 Task: Open Card Scooter Review in Board Market Segmentation Strategy to Workspace Content Writing and add a team member Softage.4@softage.net, a label Blue, a checklist Tea Tasting, an attachment from Trello, a color Blue and finally, add a card description 'Plan and execute company team-building seminar' and a comment 'Let us approach this task with a sense of empathy, understanding the needs and concerns of our stakeholders.'. Add a start date 'Jan 08, 1900' with a due date 'Jan 15, 1900'
Action: Mouse moved to (41, 265)
Screenshot: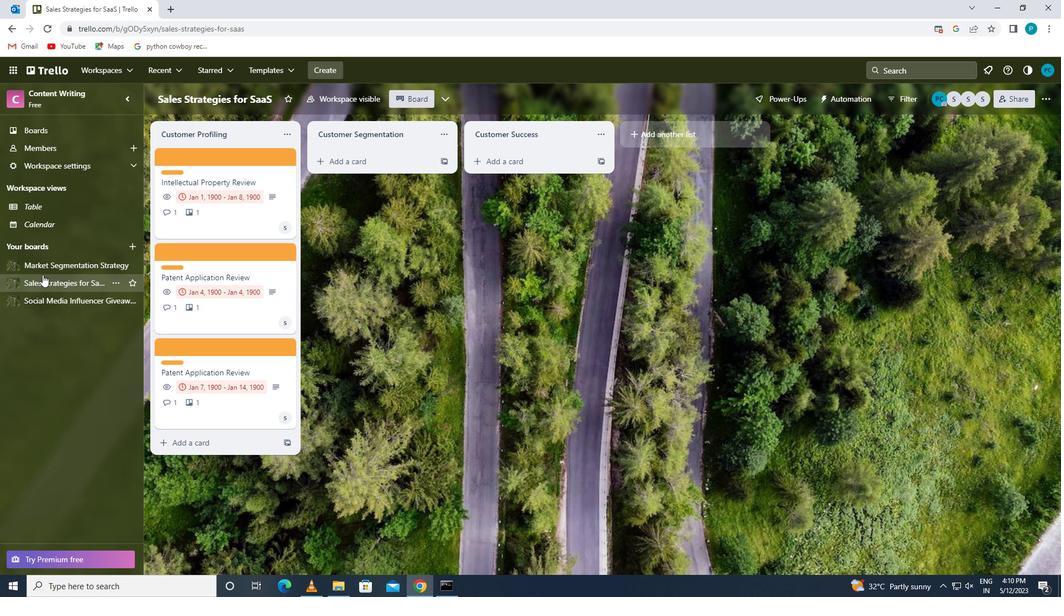 
Action: Mouse pressed left at (41, 265)
Screenshot: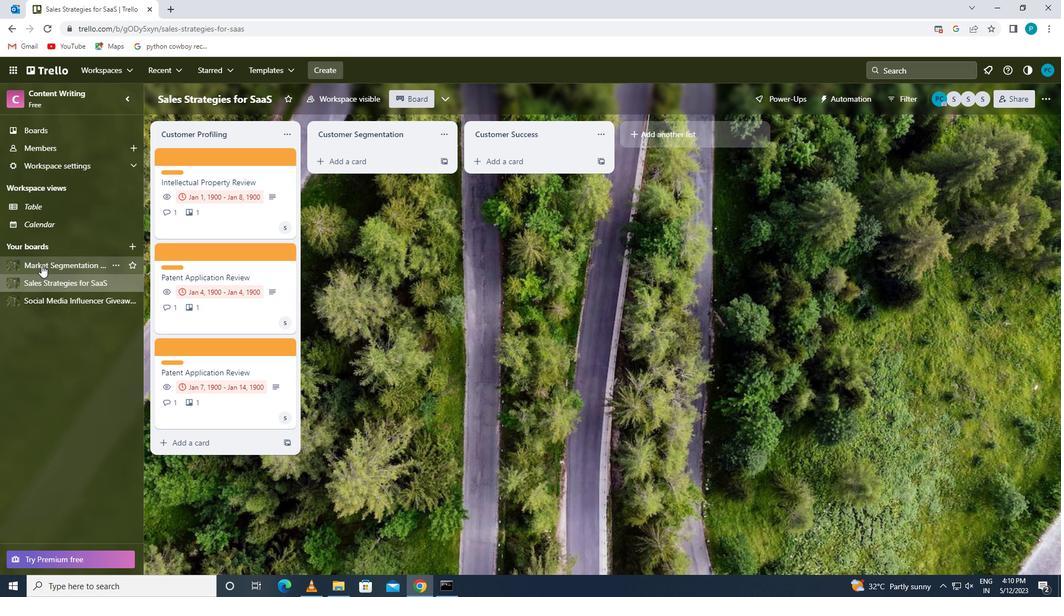 
Action: Mouse moved to (210, 349)
Screenshot: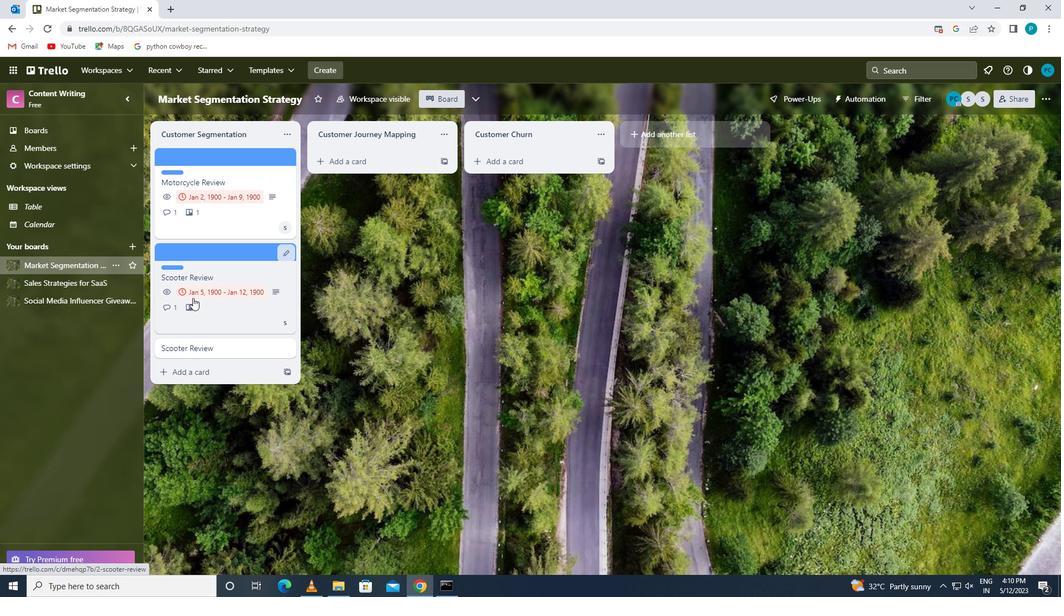 
Action: Mouse pressed left at (210, 349)
Screenshot: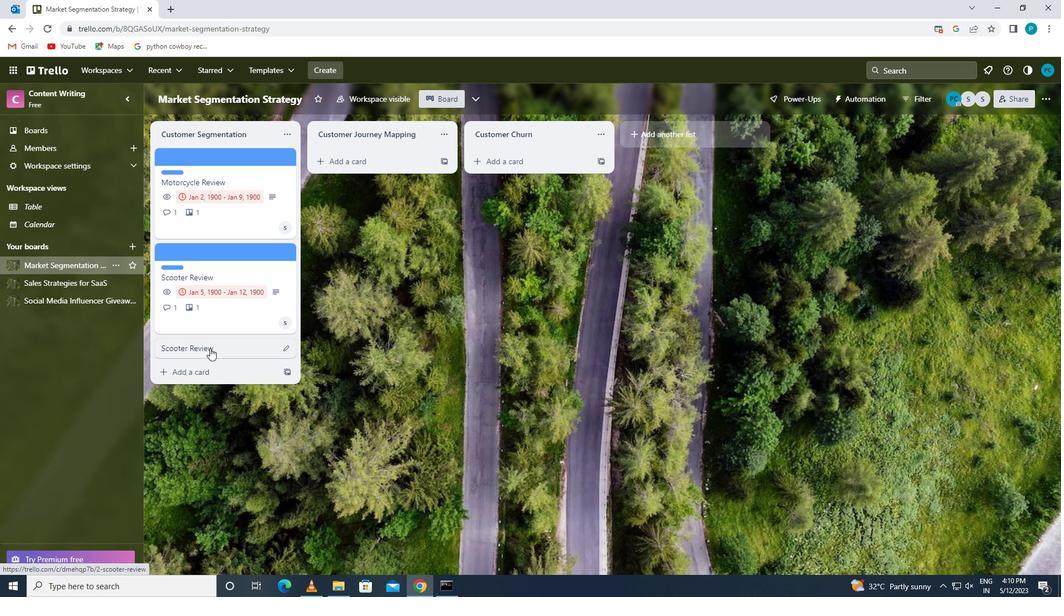 
Action: Mouse moved to (679, 204)
Screenshot: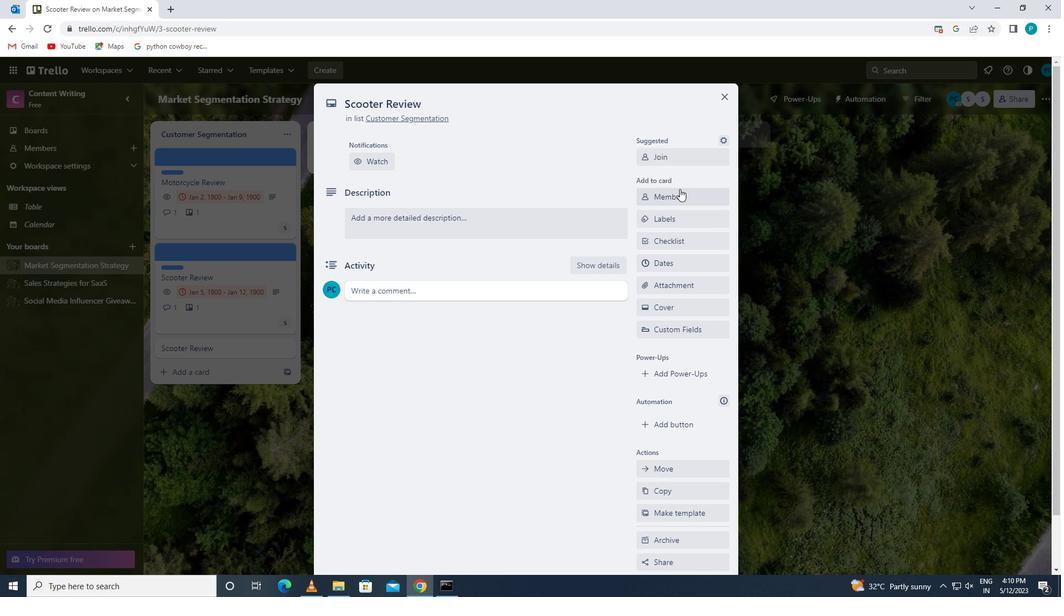 
Action: Mouse pressed left at (679, 204)
Screenshot: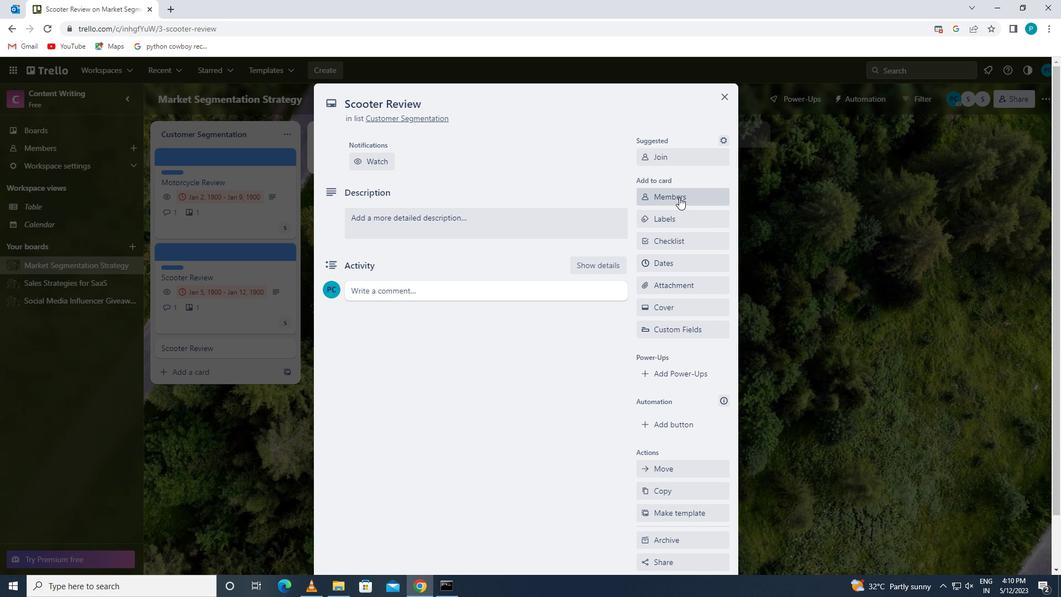 
Action: Mouse moved to (666, 257)
Screenshot: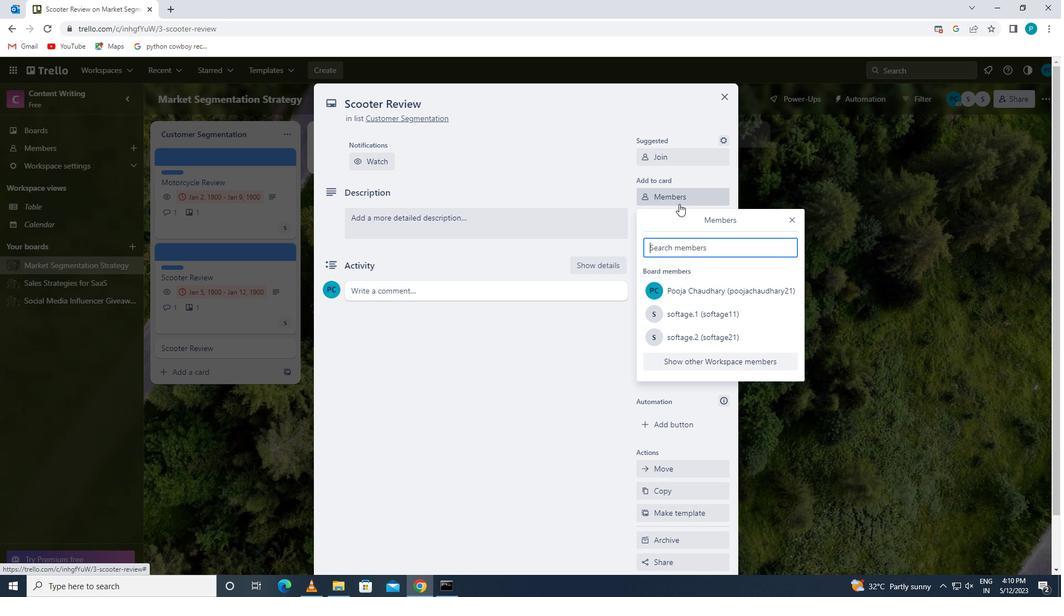 
Action: Key pressed <Key.caps_lock>s<Key.caps_lock>o
Screenshot: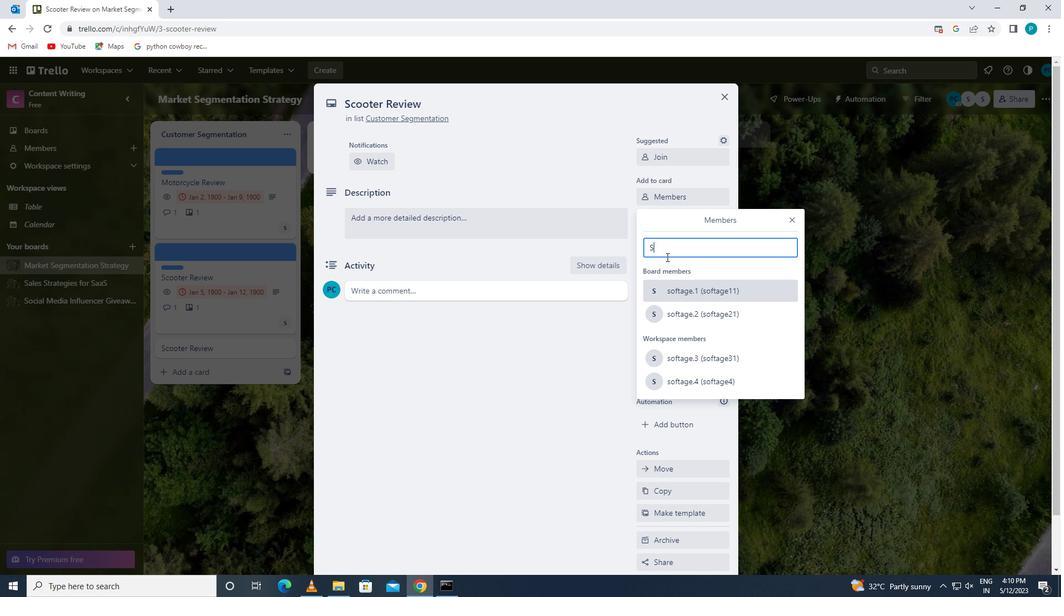 
Action: Mouse moved to (699, 377)
Screenshot: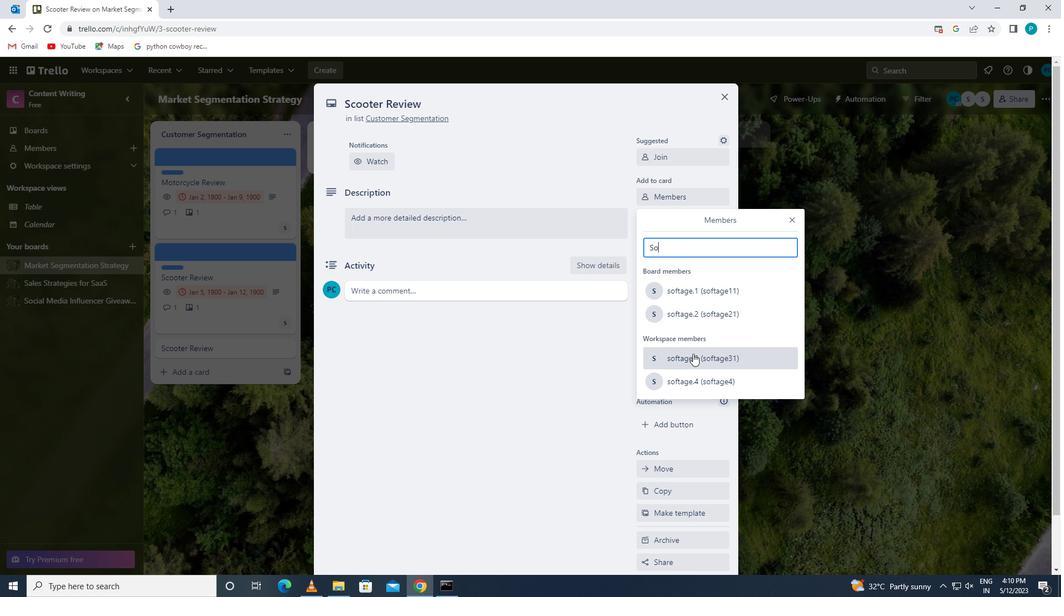 
Action: Mouse pressed left at (699, 377)
Screenshot: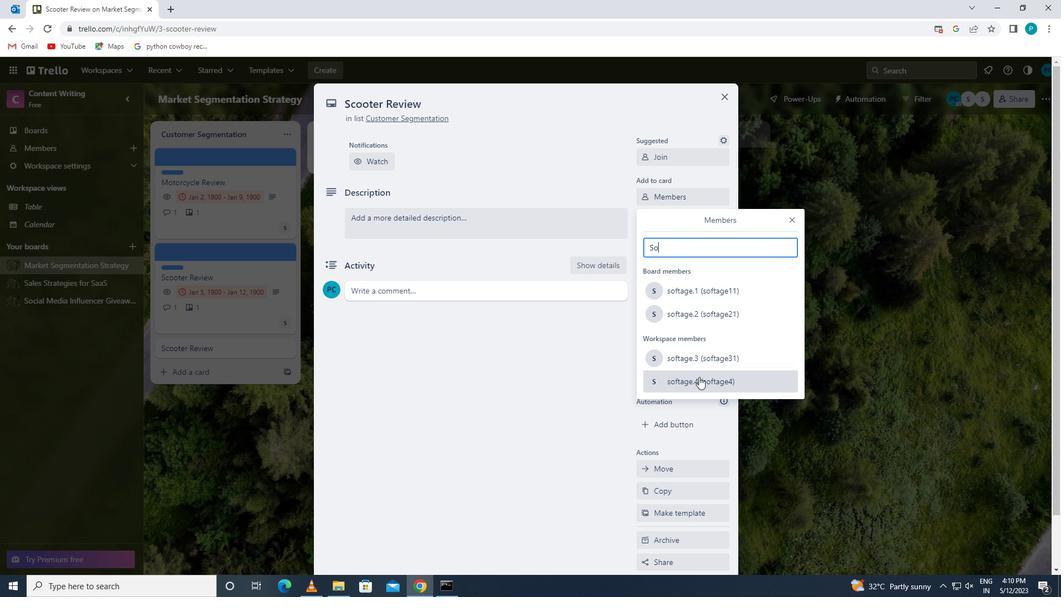 
Action: Mouse moved to (795, 215)
Screenshot: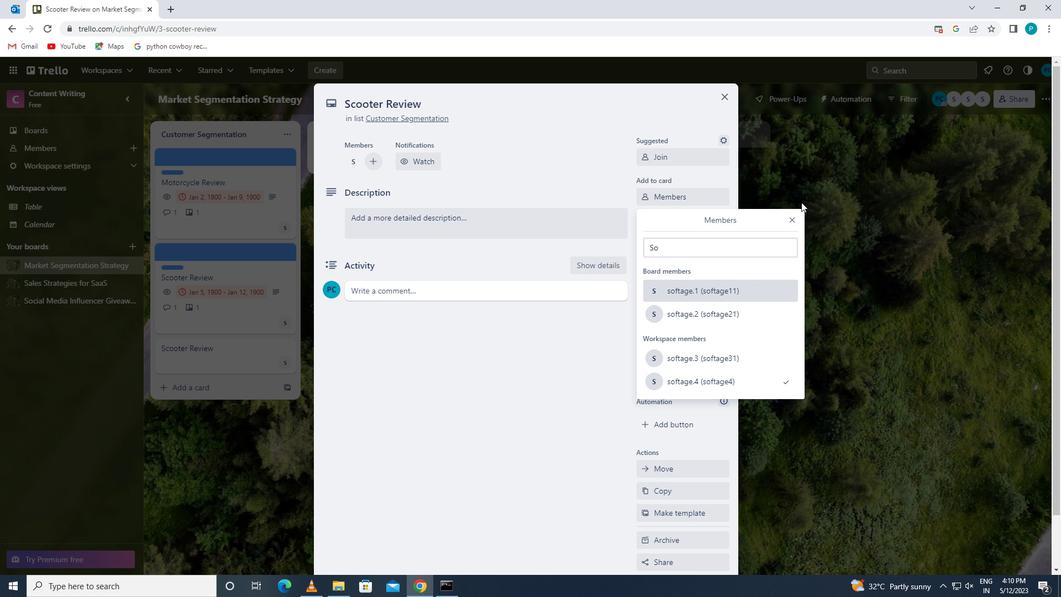 
Action: Mouse pressed left at (795, 215)
Screenshot: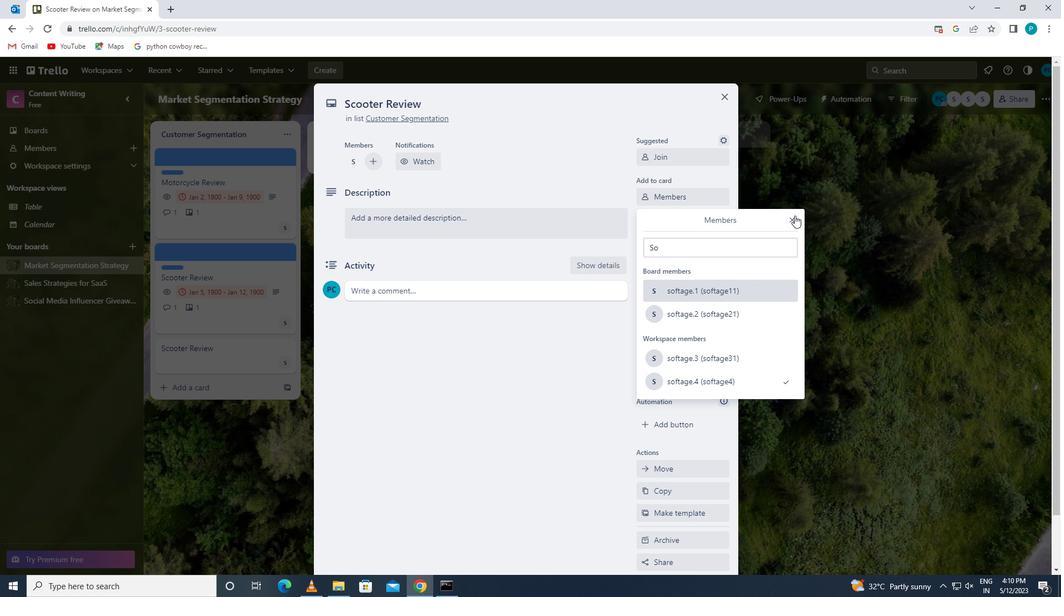 
Action: Mouse moved to (702, 211)
Screenshot: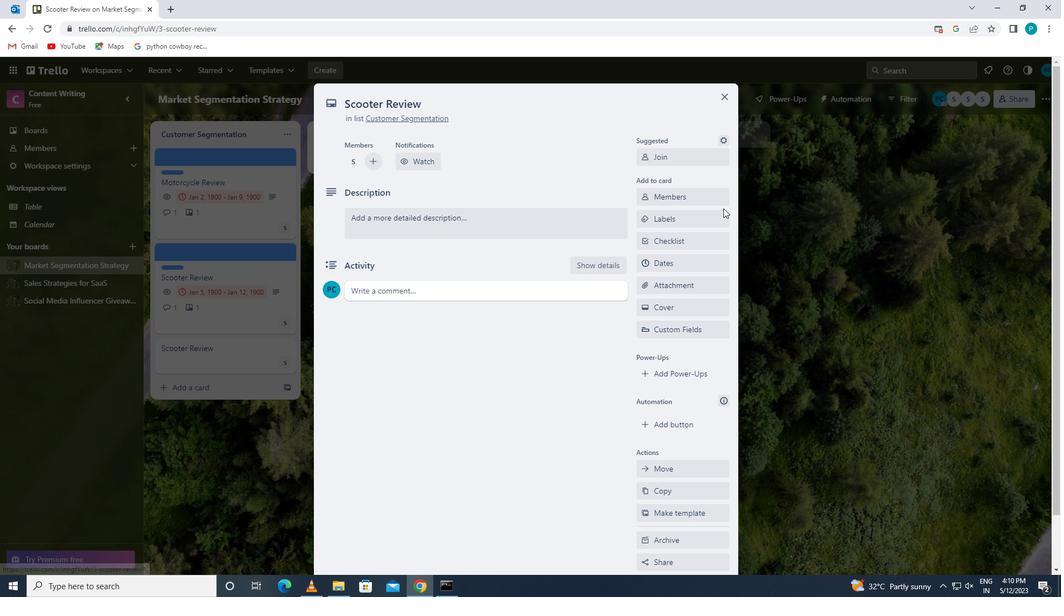 
Action: Mouse pressed left at (702, 211)
Screenshot: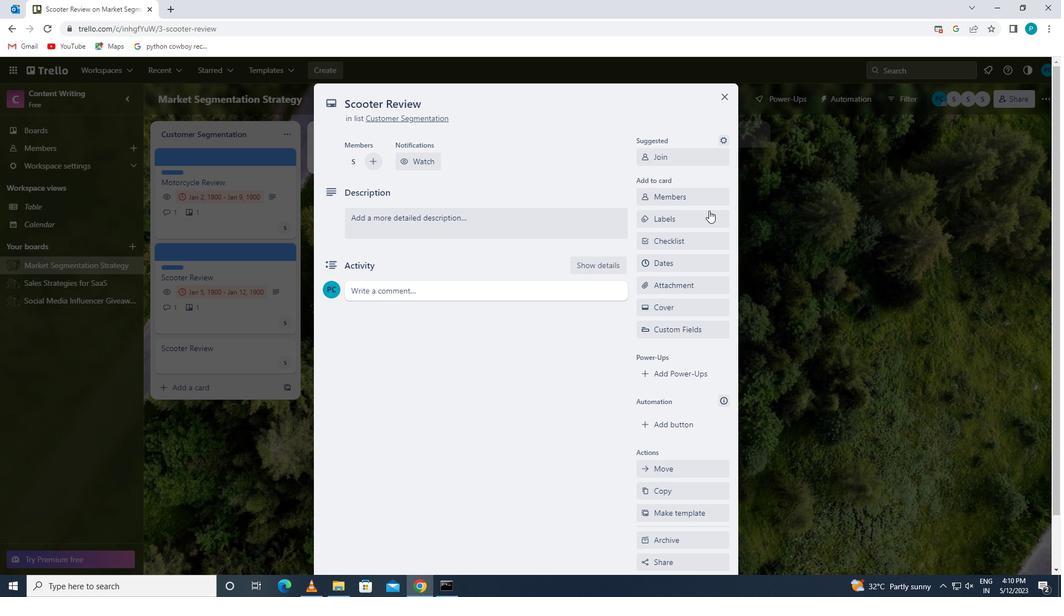 
Action: Mouse moved to (679, 429)
Screenshot: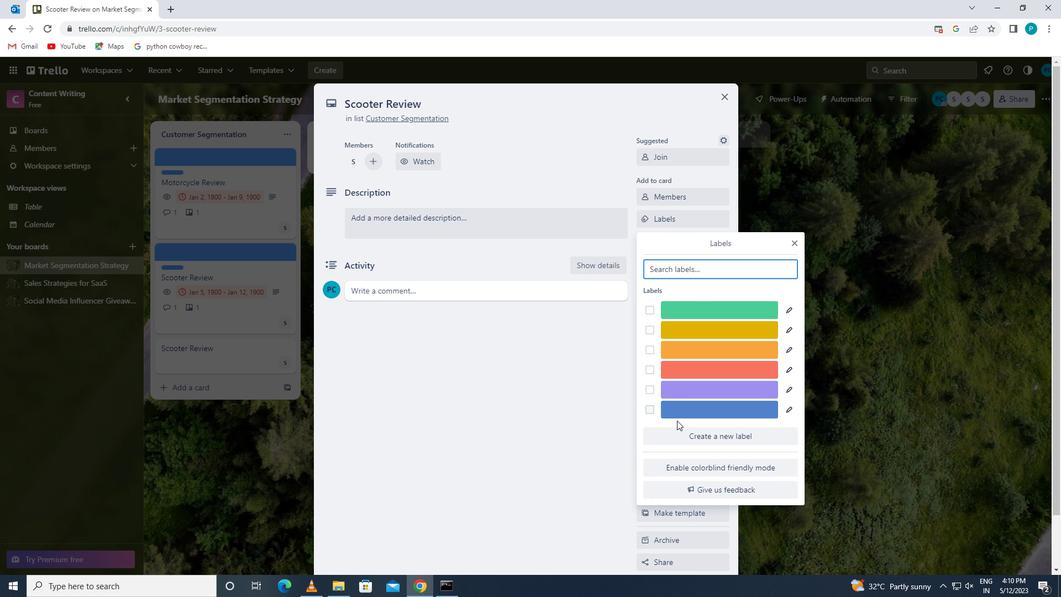 
Action: Mouse pressed left at (679, 429)
Screenshot: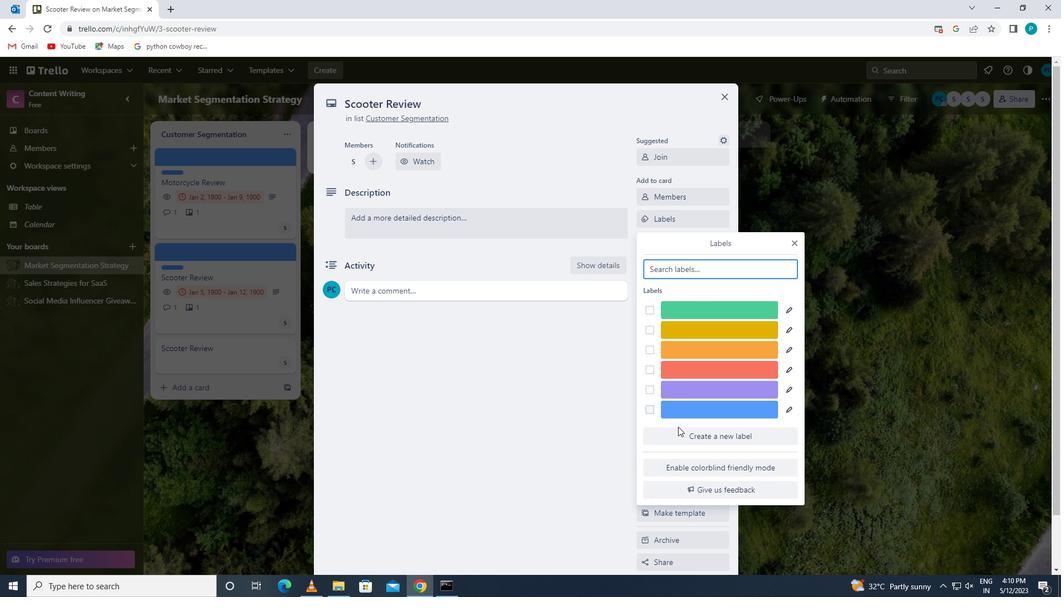 
Action: Mouse moved to (646, 464)
Screenshot: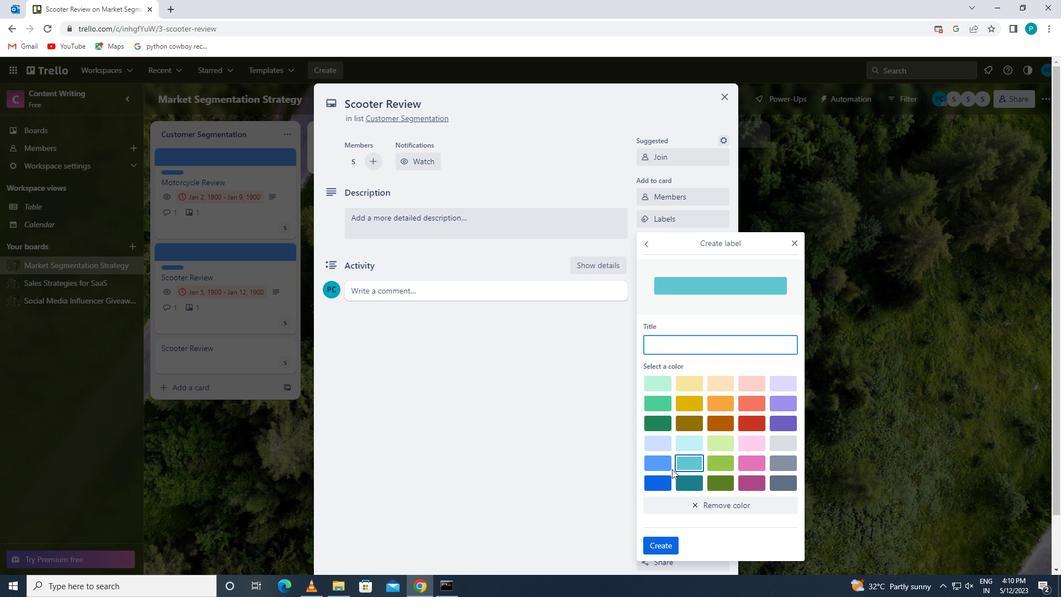 
Action: Mouse pressed left at (646, 464)
Screenshot: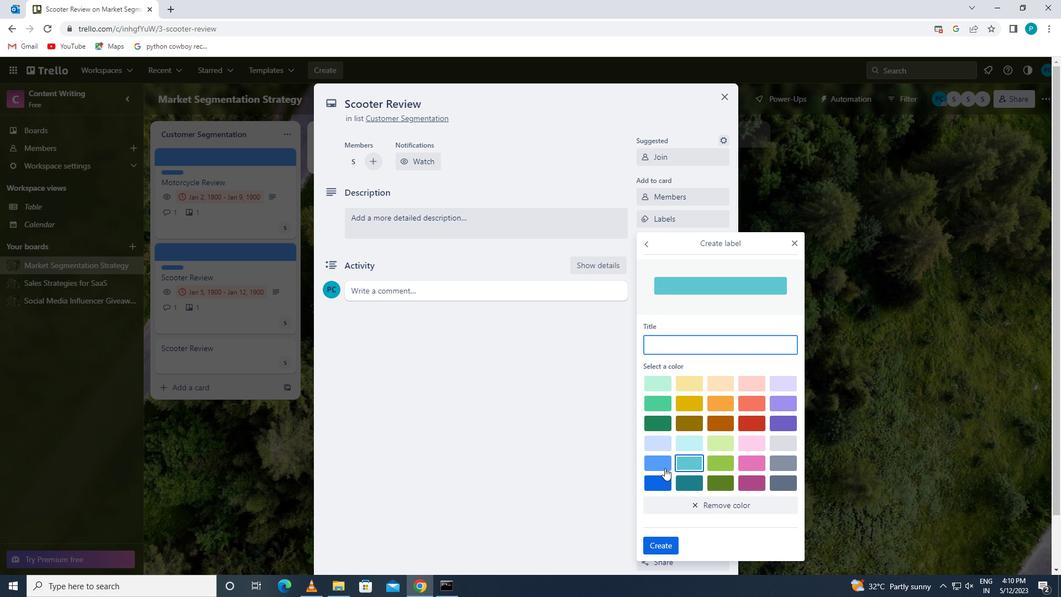 
Action: Mouse moved to (664, 542)
Screenshot: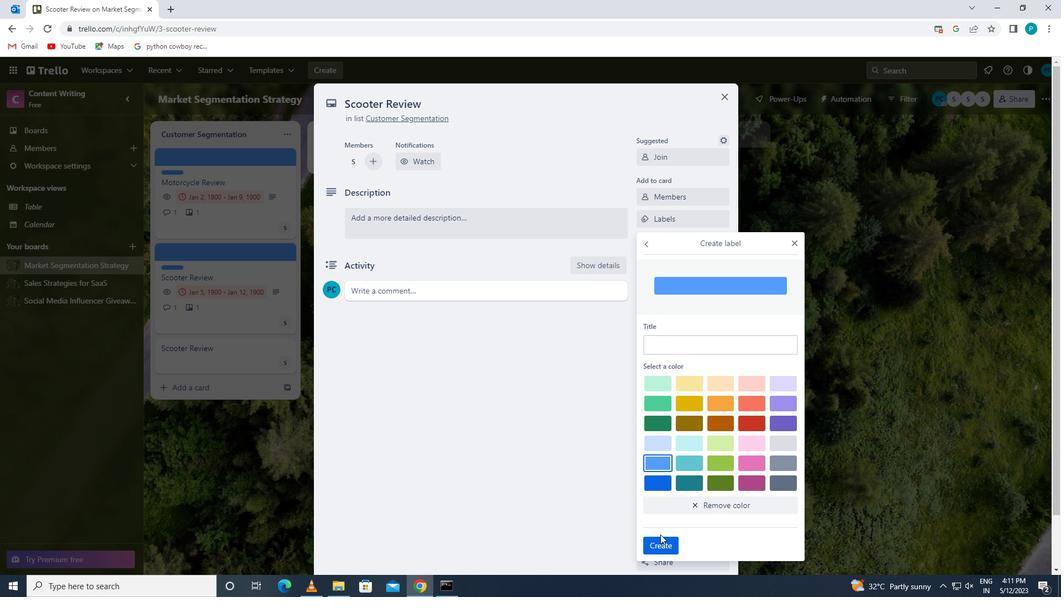 
Action: Mouse pressed left at (664, 542)
Screenshot: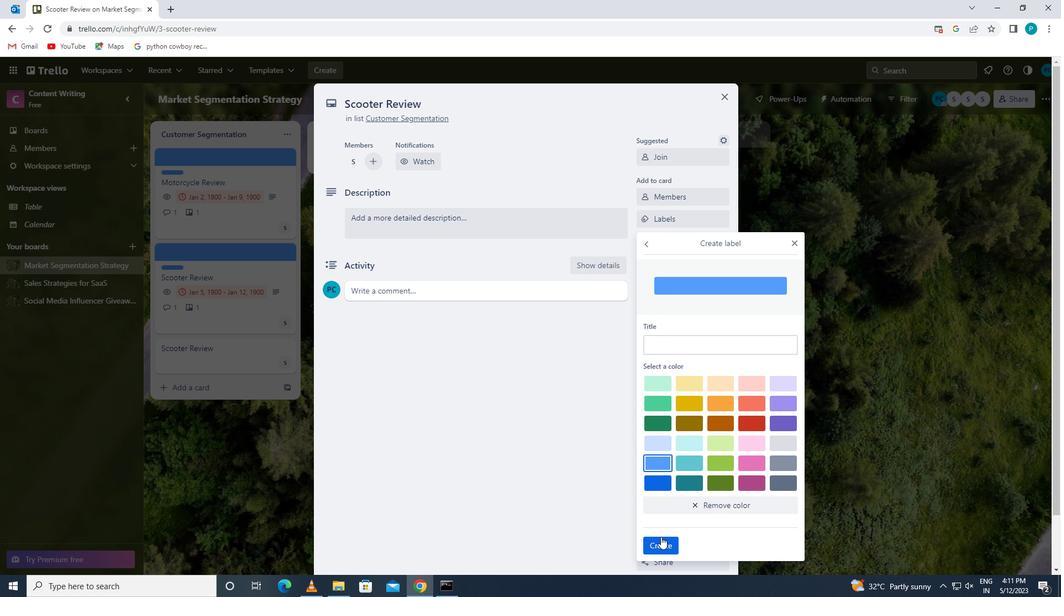 
Action: Mouse moved to (795, 242)
Screenshot: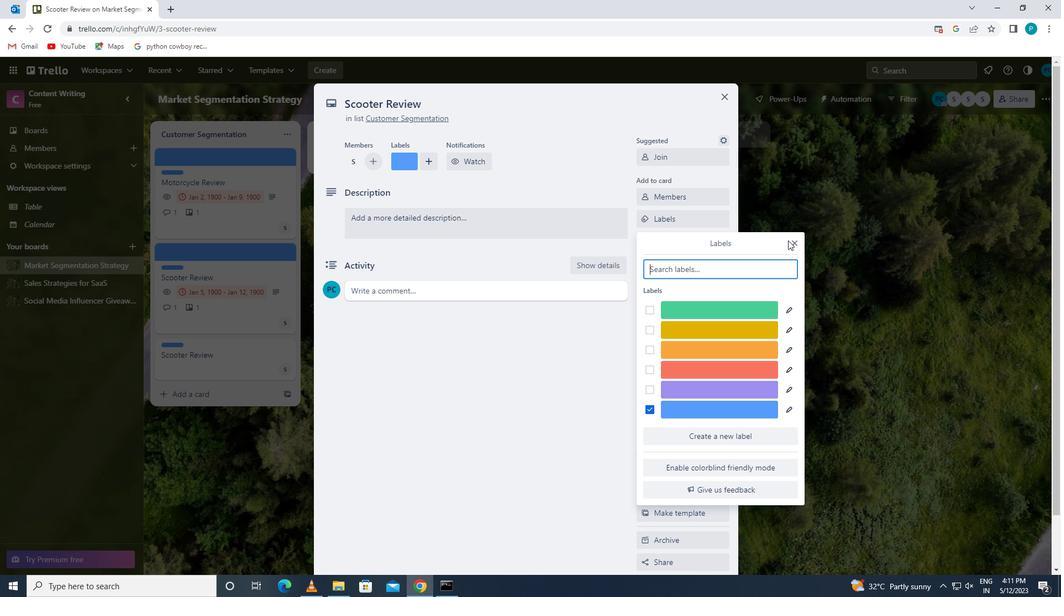
Action: Mouse pressed left at (795, 242)
Screenshot: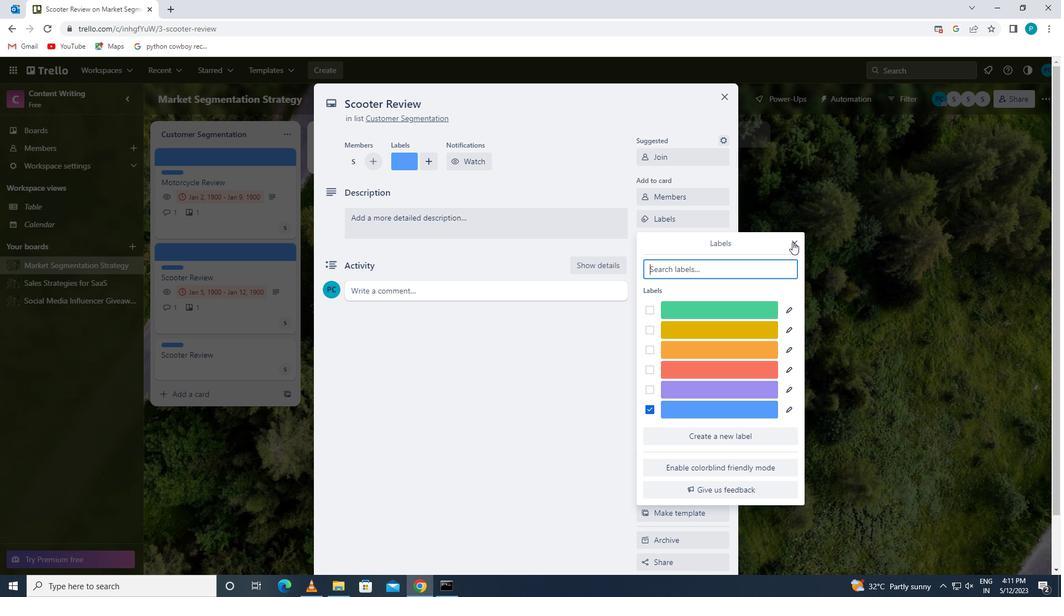 
Action: Mouse moved to (690, 238)
Screenshot: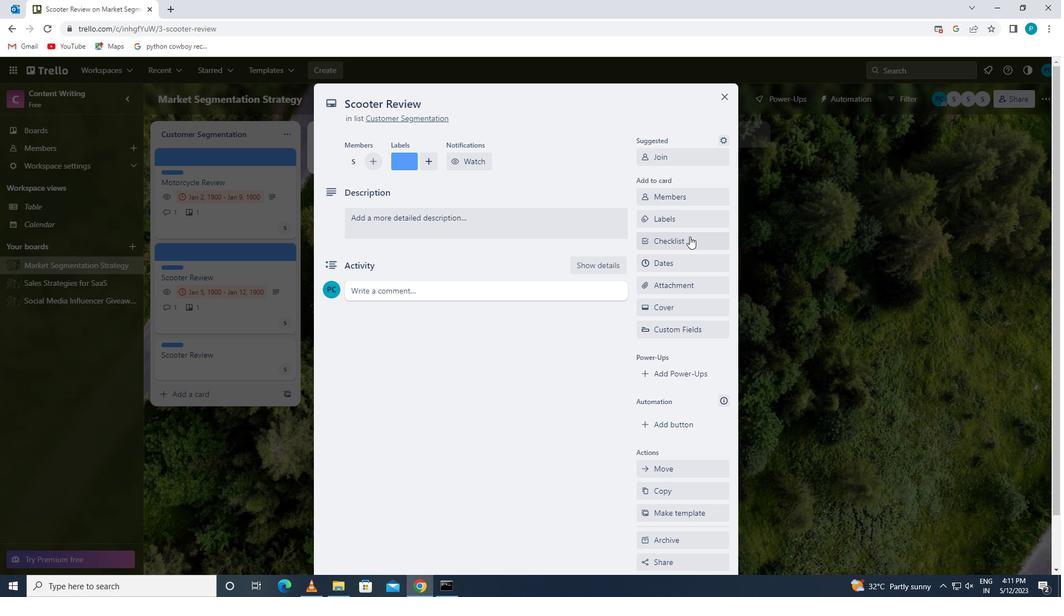 
Action: Mouse pressed left at (690, 238)
Screenshot: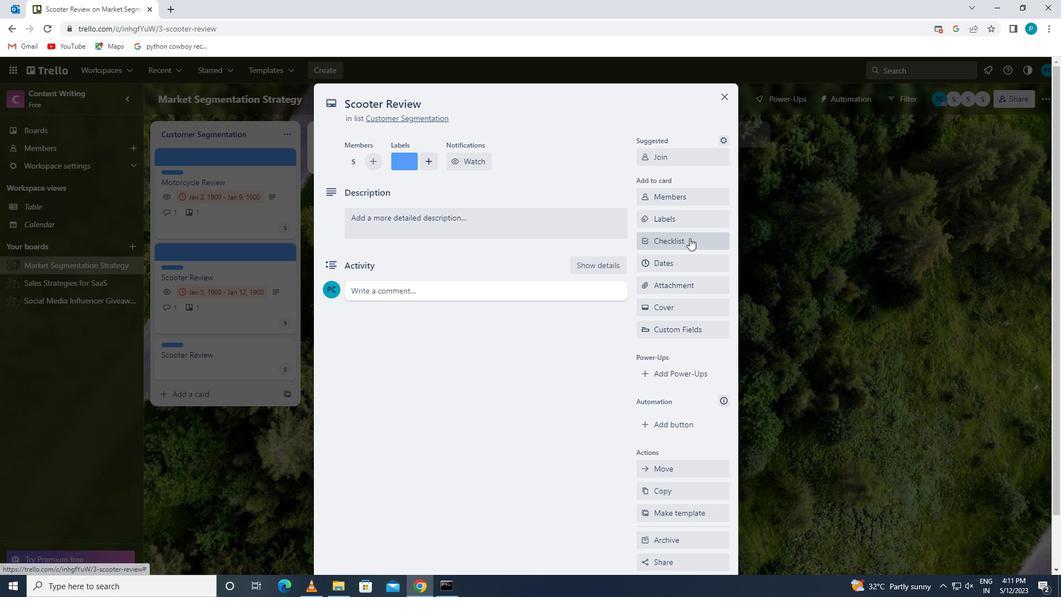 
Action: Key pressed t
Screenshot: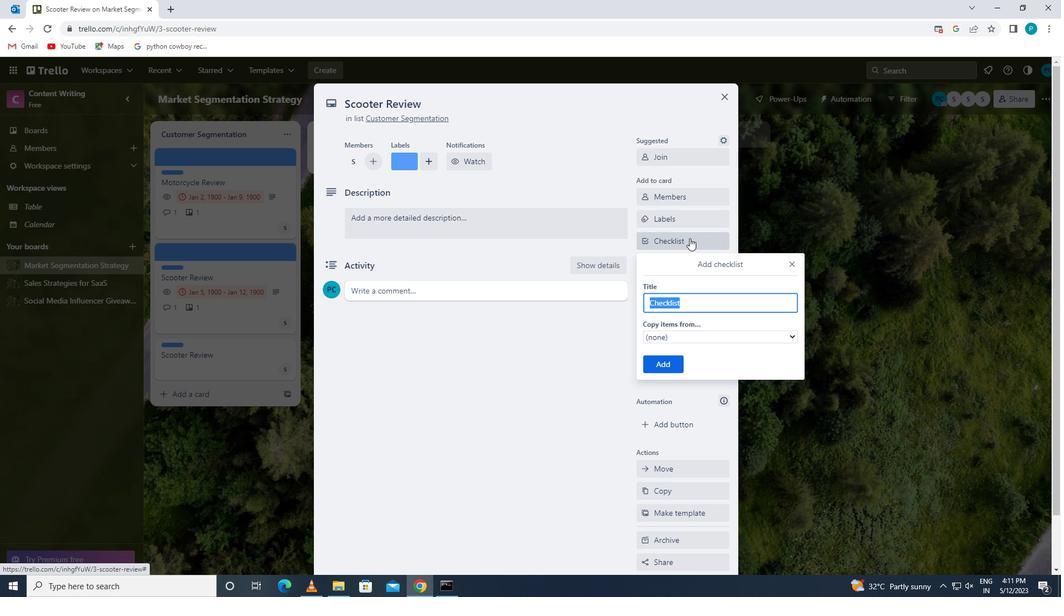 
Action: Mouse moved to (733, 350)
Screenshot: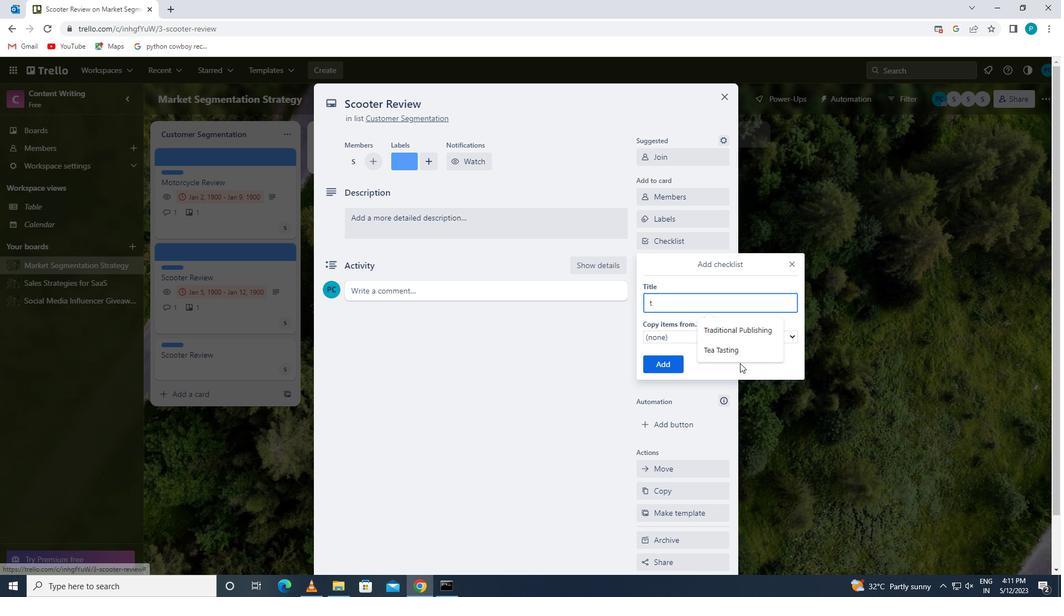 
Action: Mouse pressed left at (733, 350)
Screenshot: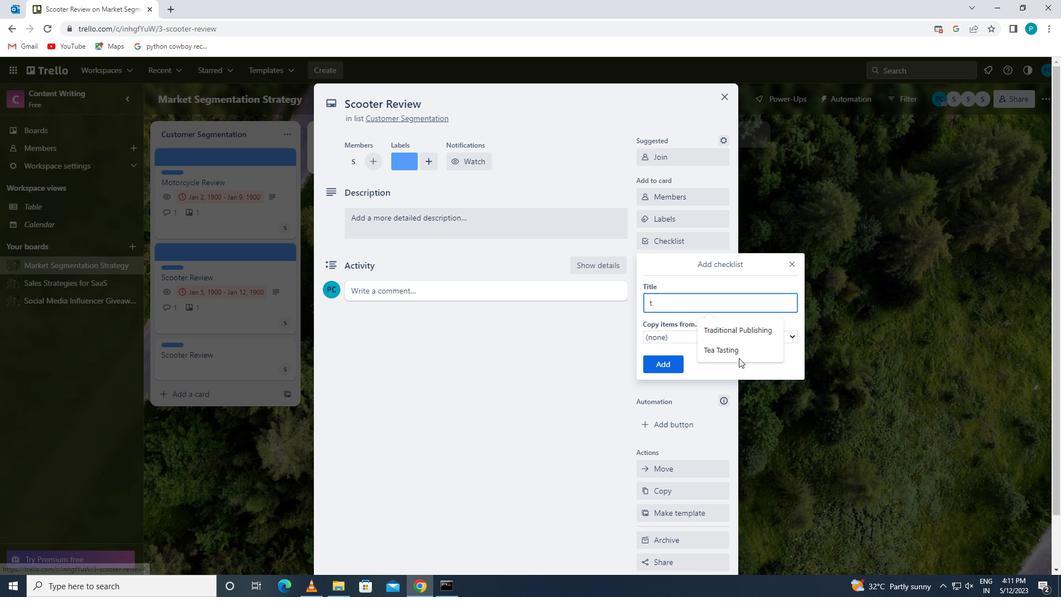
Action: Mouse moved to (656, 366)
Screenshot: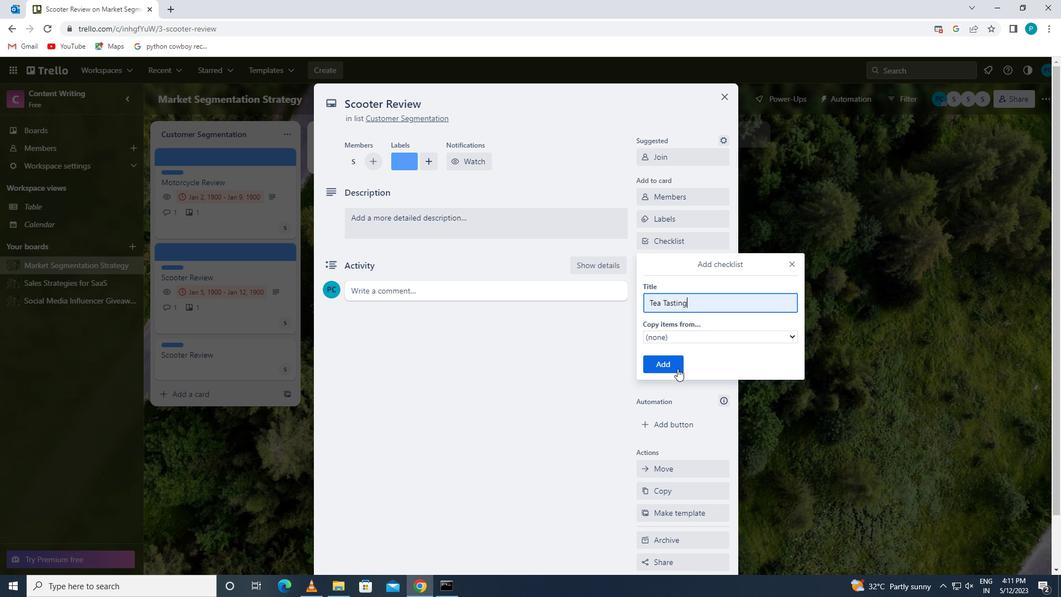 
Action: Mouse pressed left at (656, 366)
Screenshot: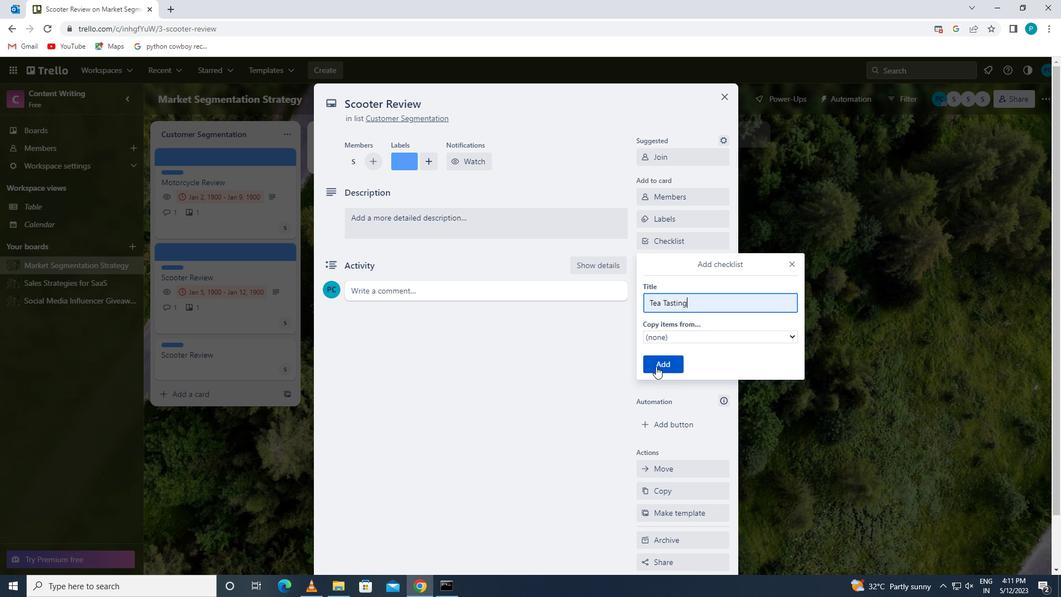 
Action: Mouse moved to (677, 287)
Screenshot: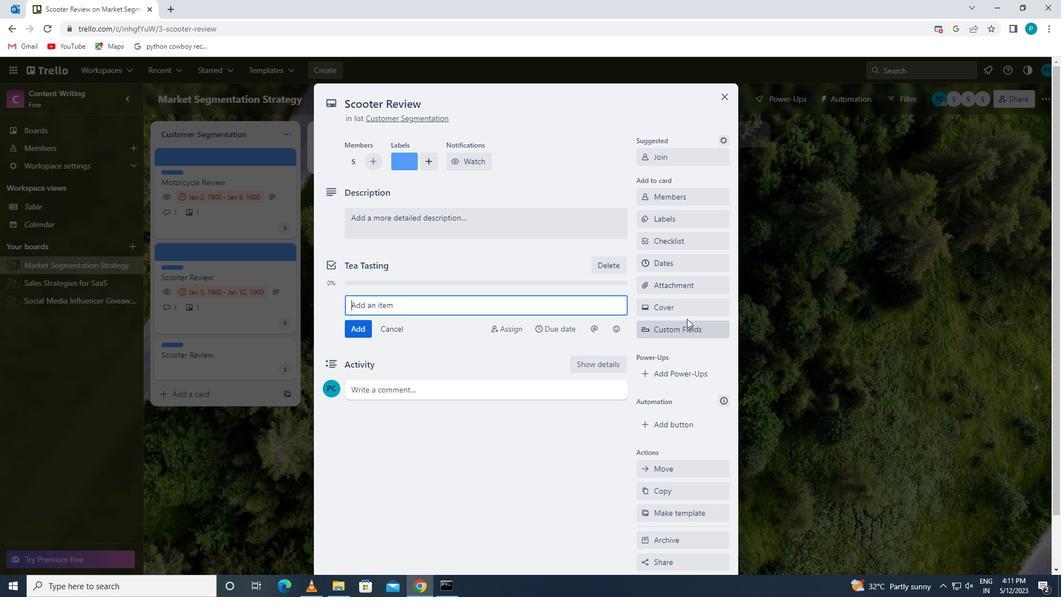 
Action: Mouse pressed left at (677, 287)
Screenshot: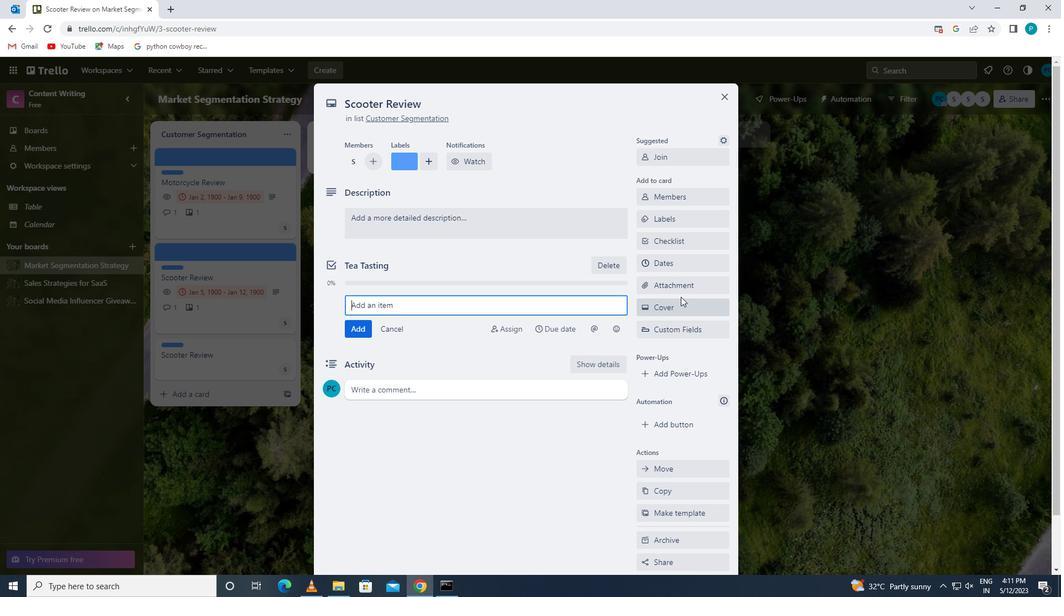 
Action: Mouse moved to (670, 354)
Screenshot: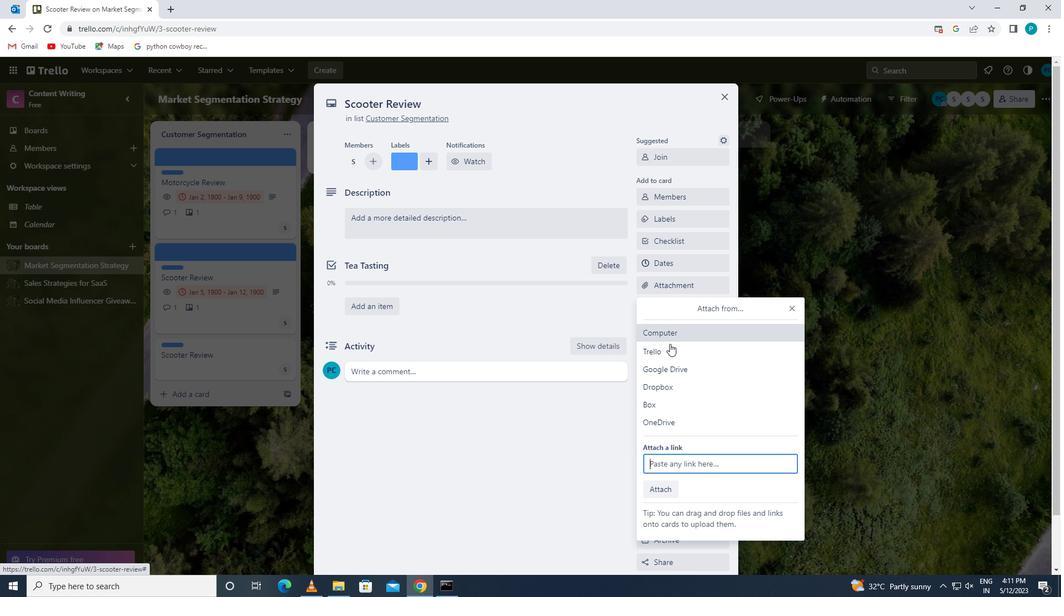 
Action: Mouse pressed left at (670, 354)
Screenshot: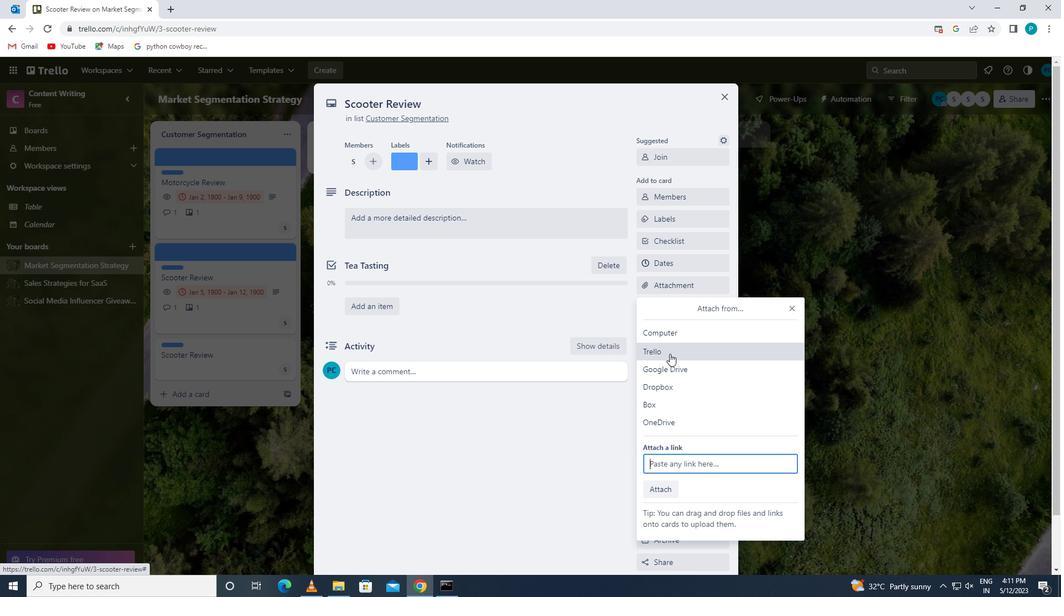
Action: Mouse moved to (670, 371)
Screenshot: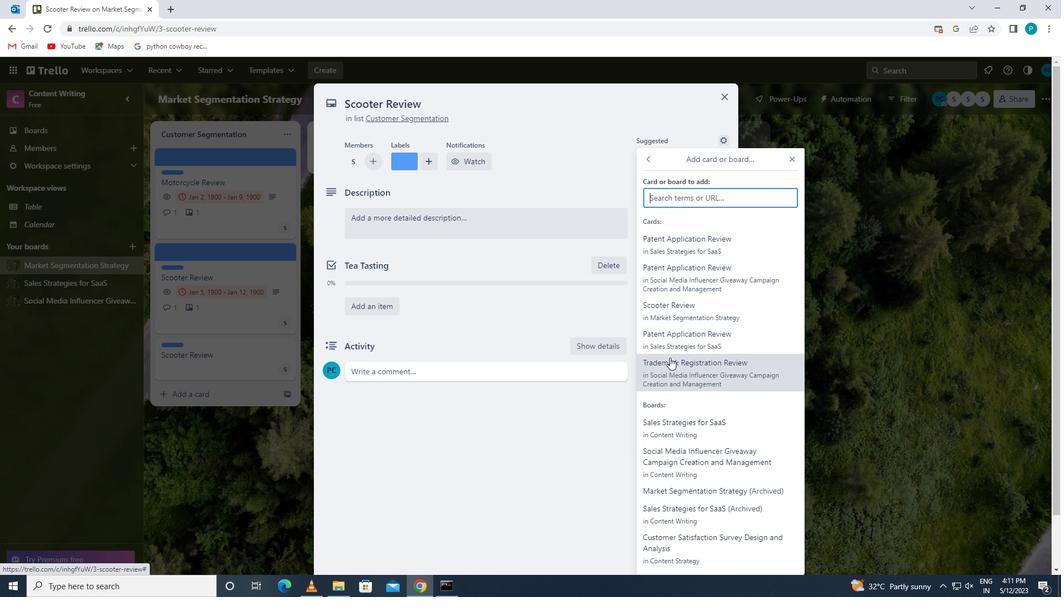 
Action: Mouse pressed left at (670, 371)
Screenshot: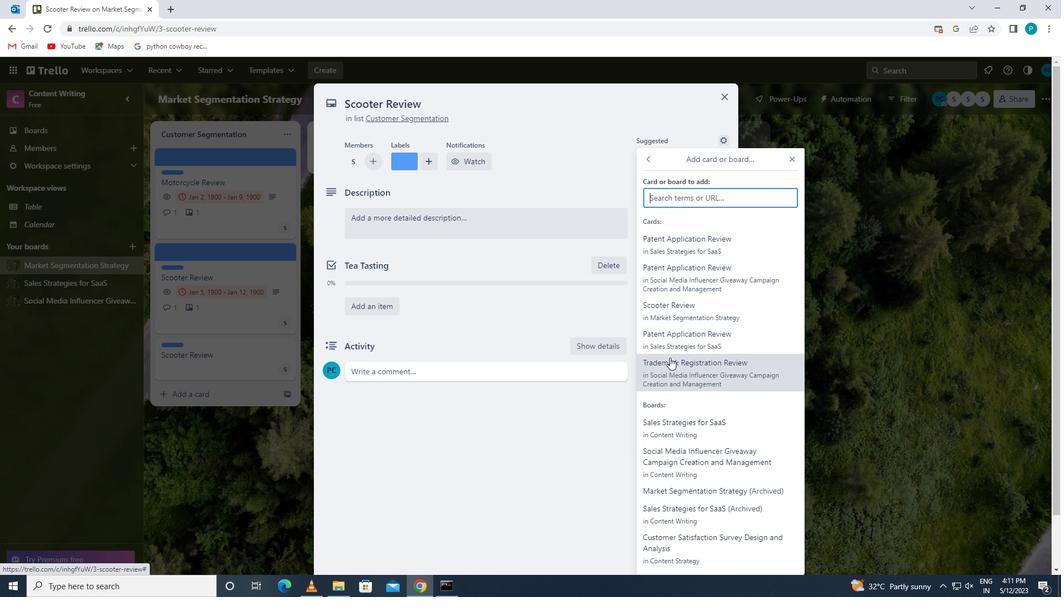 
Action: Mouse moved to (674, 306)
Screenshot: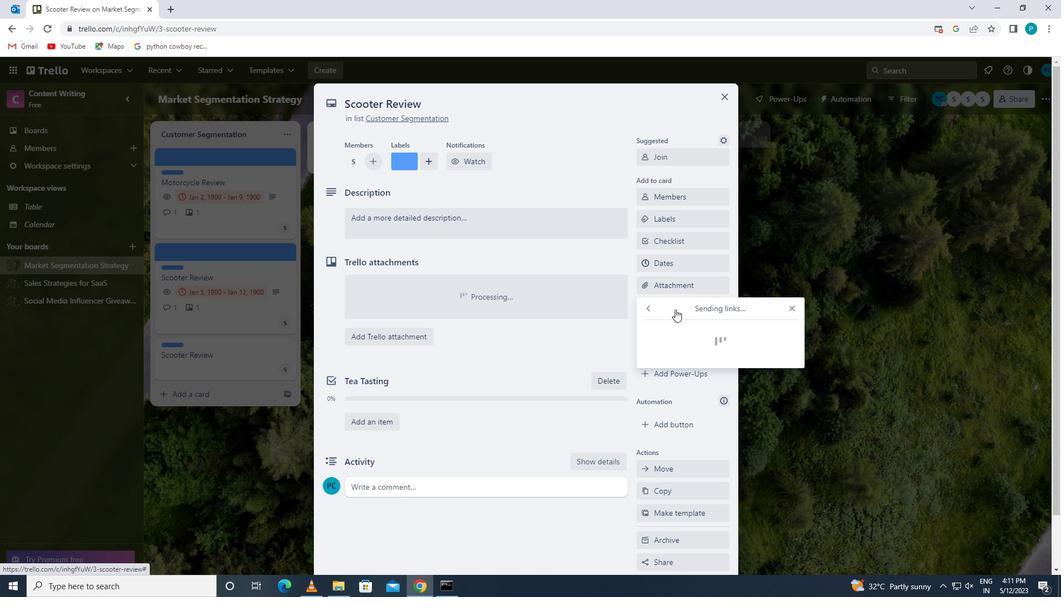 
Action: Mouse pressed left at (674, 306)
Screenshot: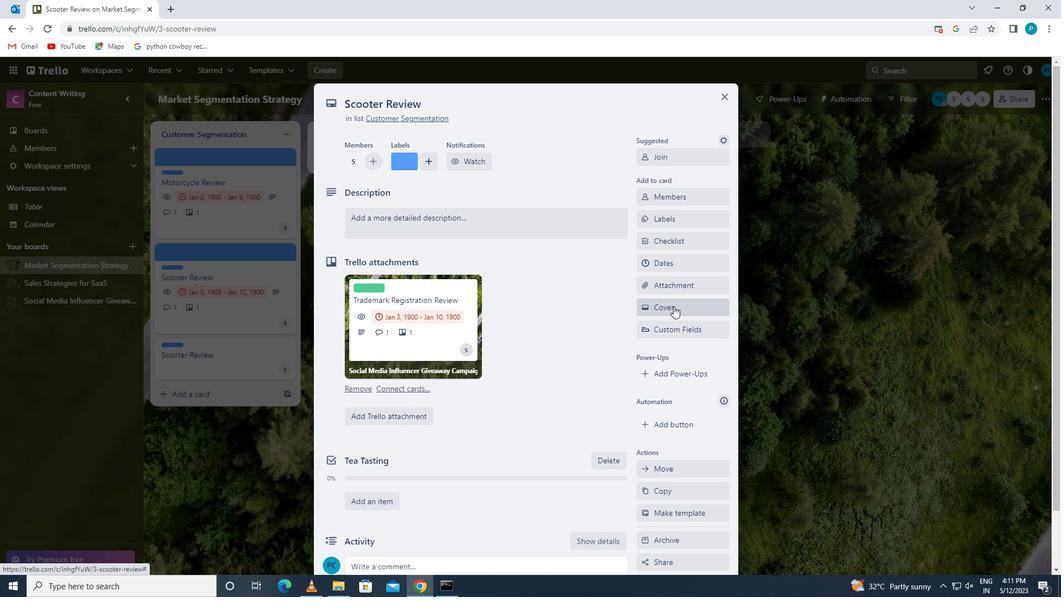 
Action: Mouse moved to (664, 371)
Screenshot: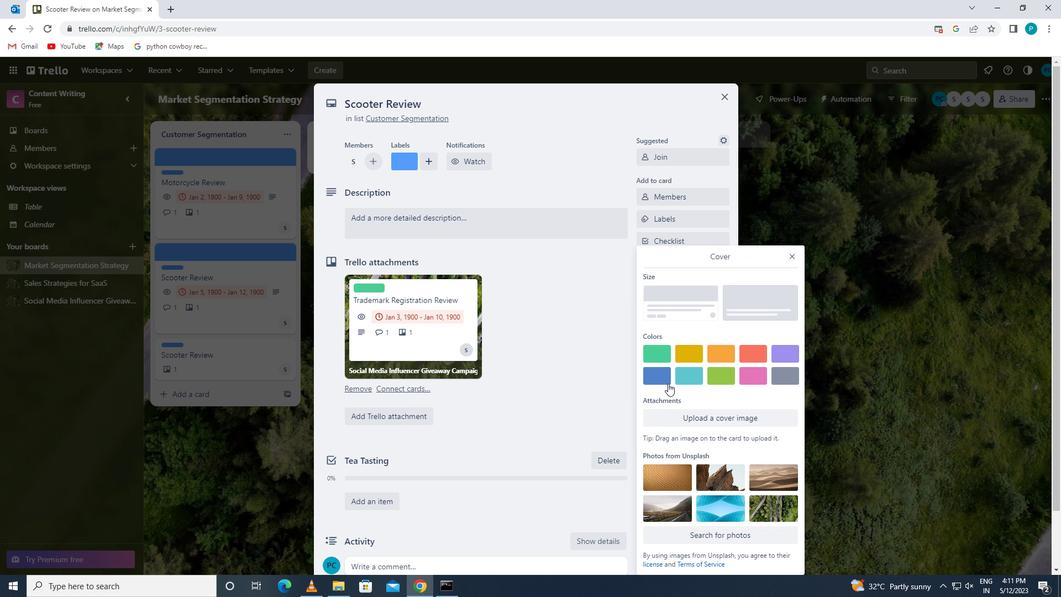 
Action: Mouse pressed left at (664, 371)
Screenshot: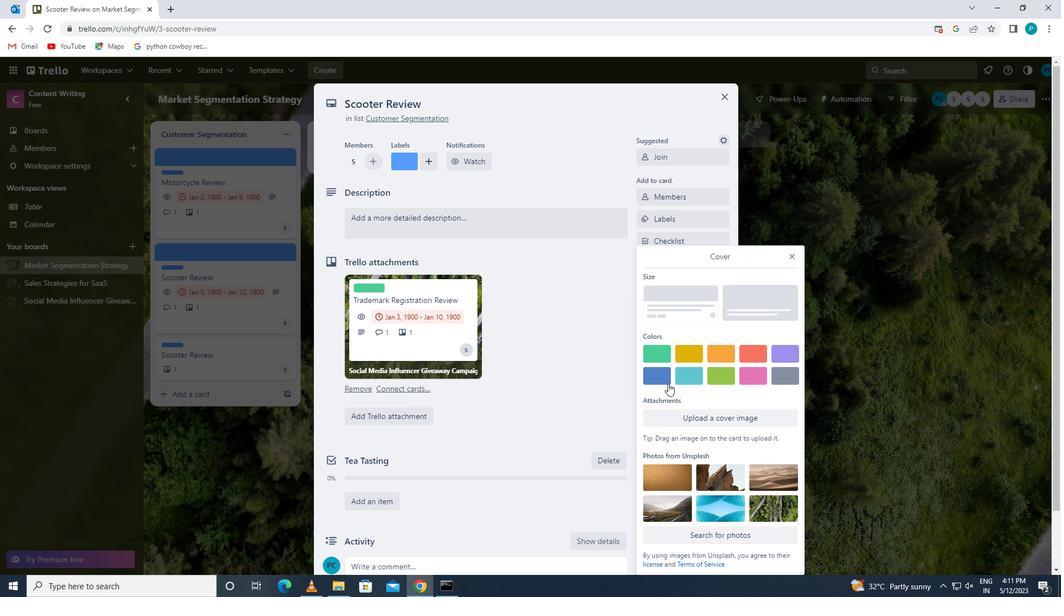 
Action: Mouse moved to (794, 233)
Screenshot: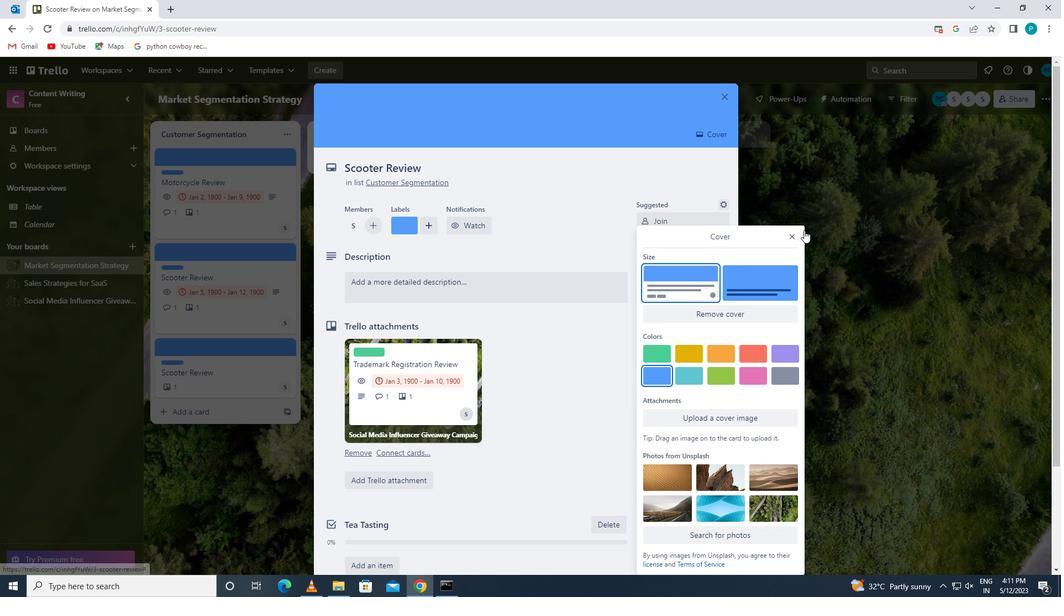 
Action: Mouse pressed left at (794, 233)
Screenshot: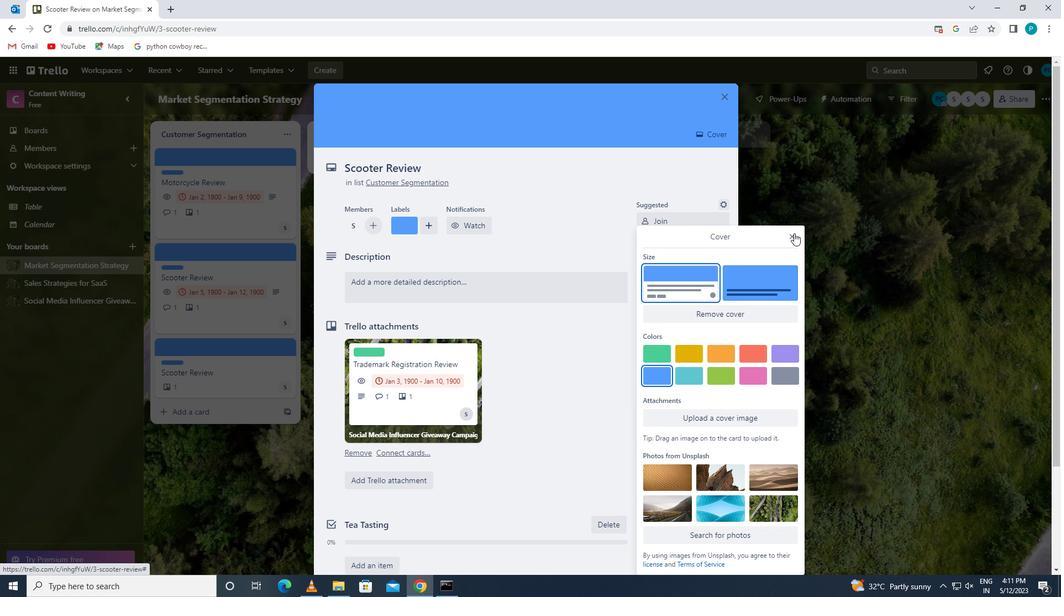 
Action: Mouse moved to (466, 294)
Screenshot: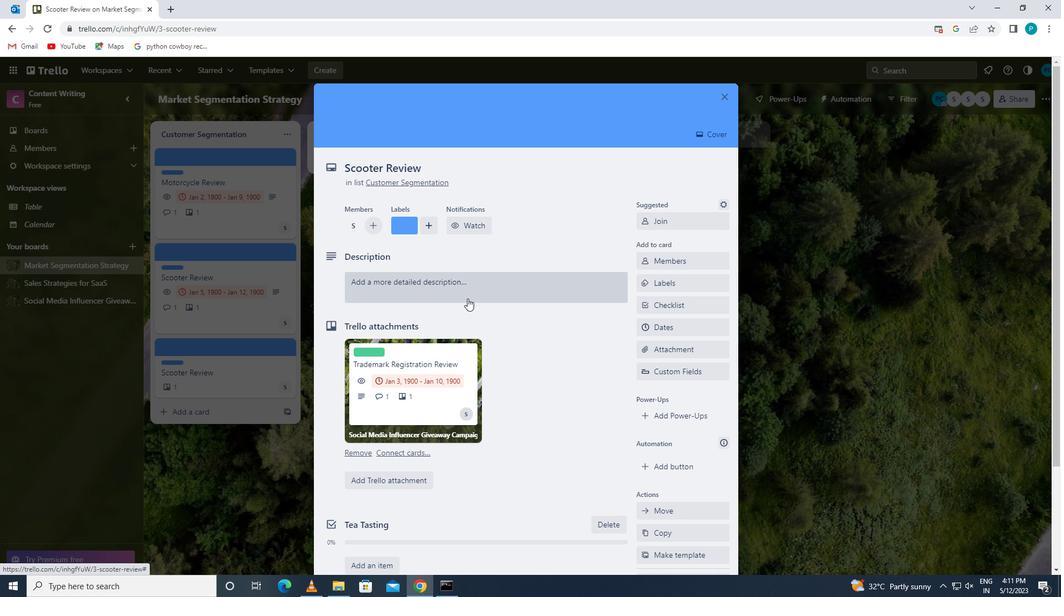 
Action: Mouse pressed left at (466, 294)
Screenshot: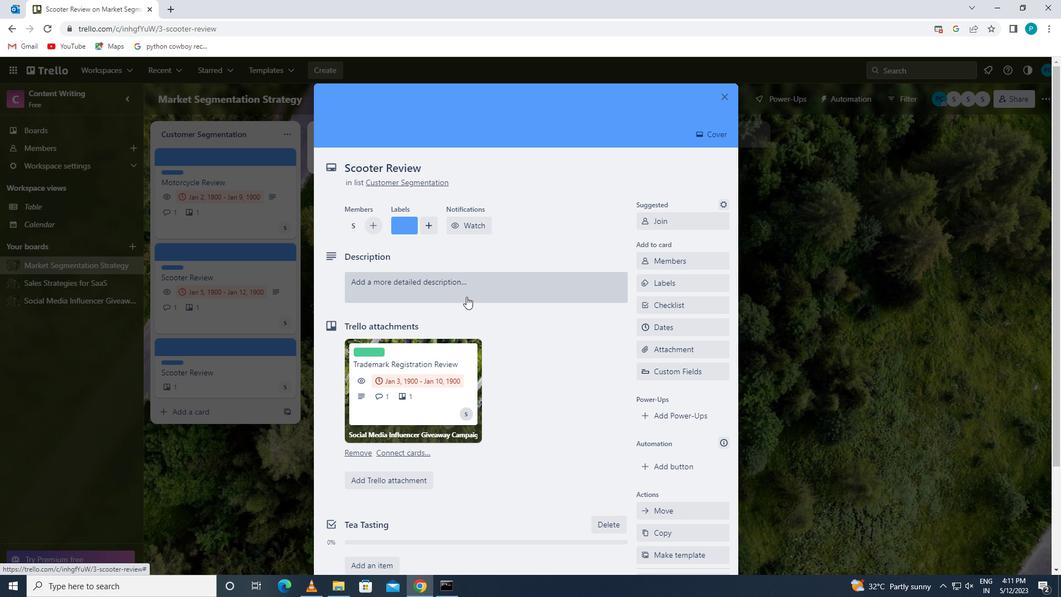 
Action: Key pressed <Key.caps_lock>p<Key.caps_lock>lan<Key.space>and<Key.space>
Screenshot: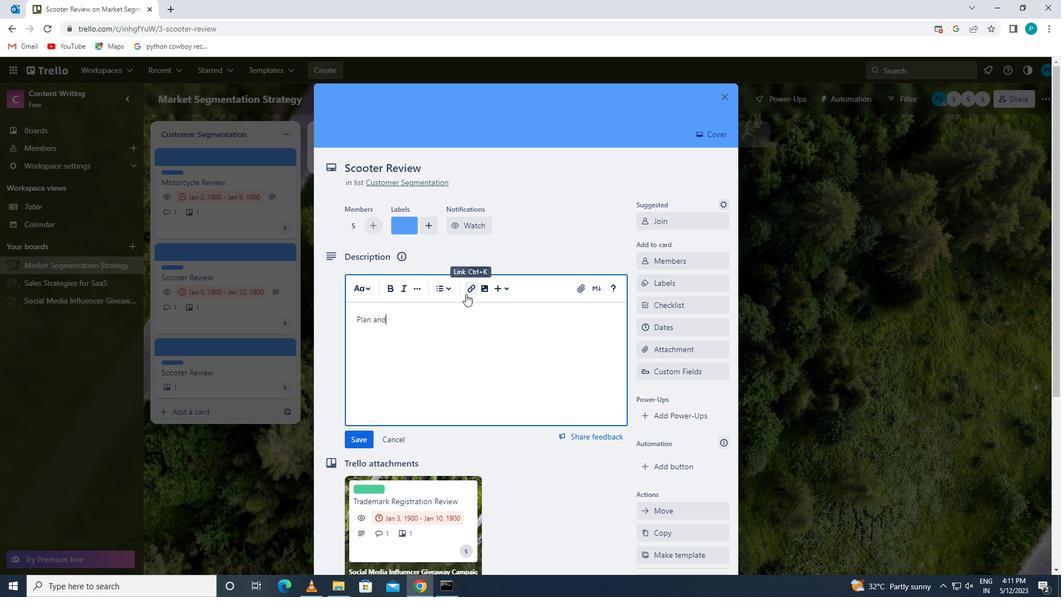 
Action: Mouse moved to (465, 293)
Screenshot: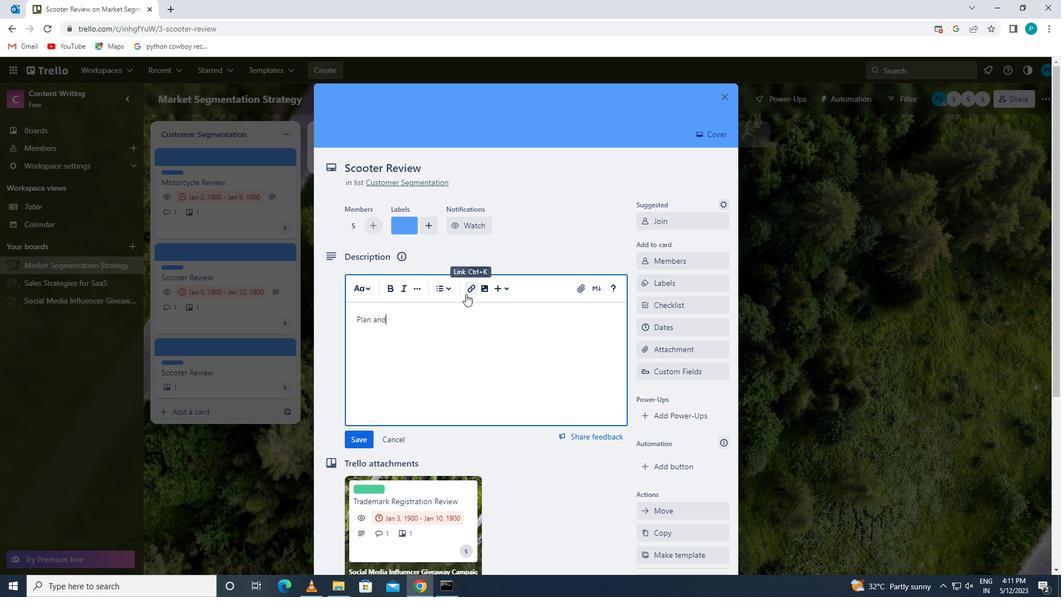 
Action: Key pressed execute<Key.space>company<Key.space>team-builf<Key.backspace>ding<Key.space>seminar
Screenshot: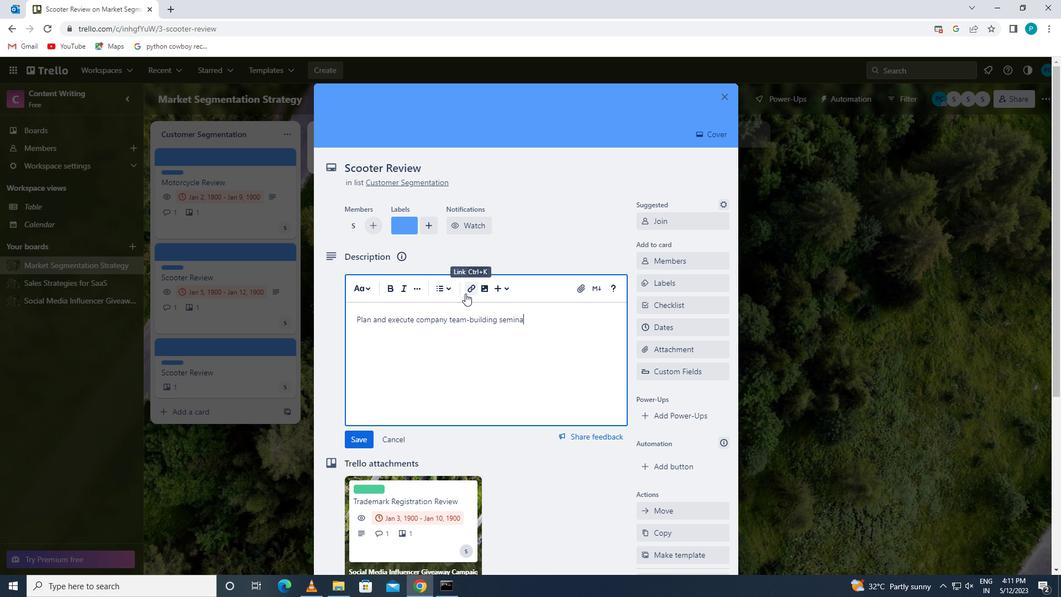 
Action: Mouse moved to (348, 440)
Screenshot: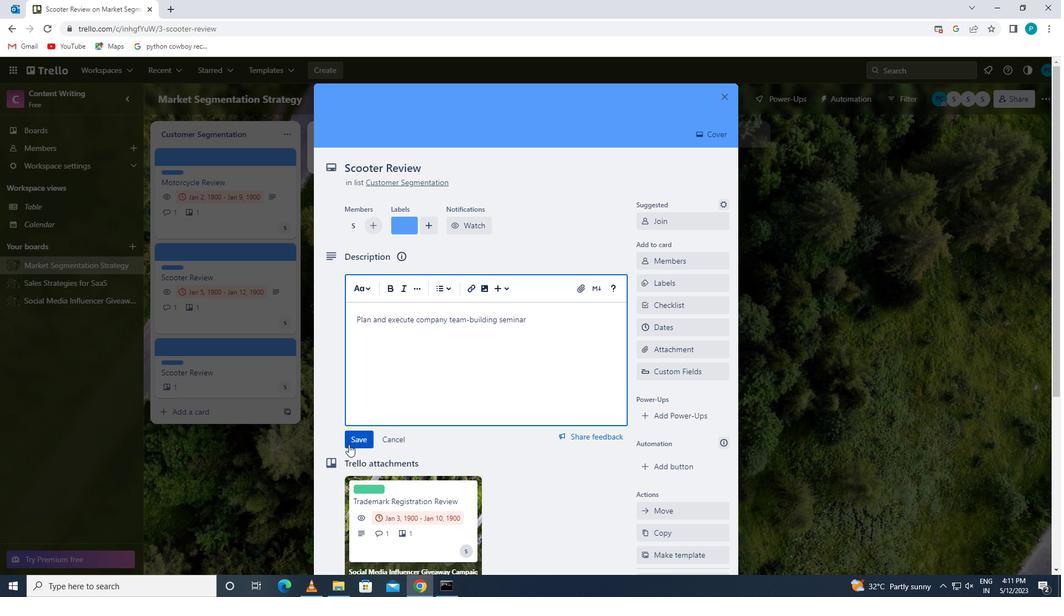 
Action: Mouse pressed left at (348, 440)
Screenshot: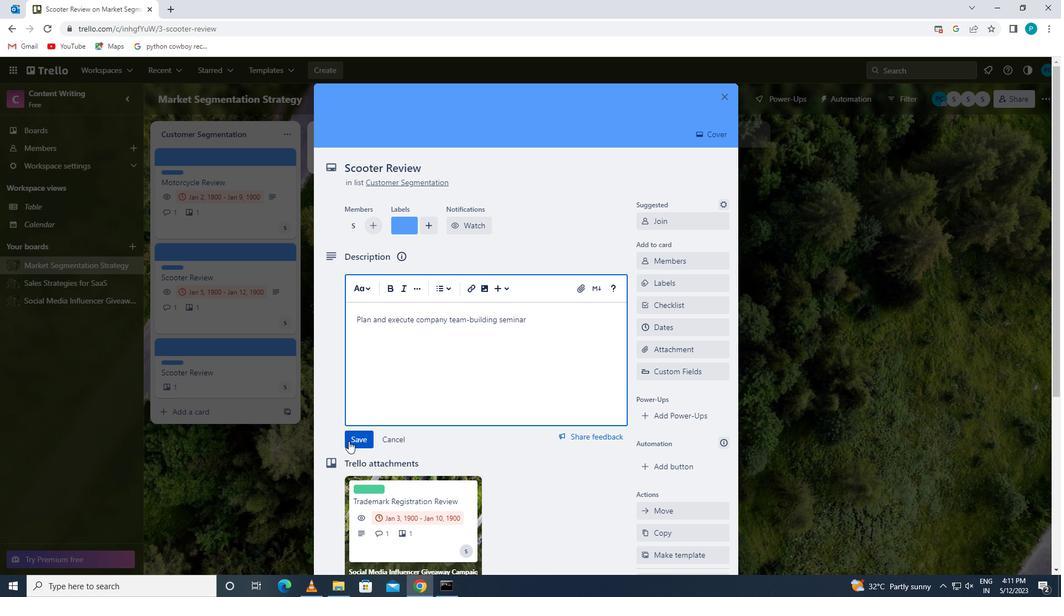 
Action: Mouse moved to (364, 463)
Screenshot: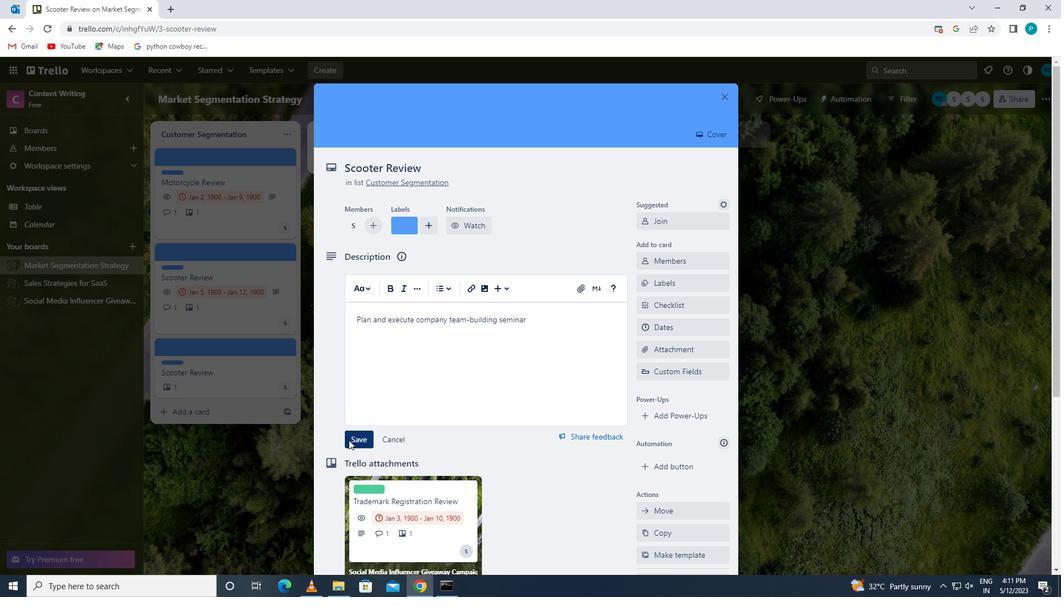 
Action: Mouse scrolled (364, 462) with delta (0, 0)
Screenshot: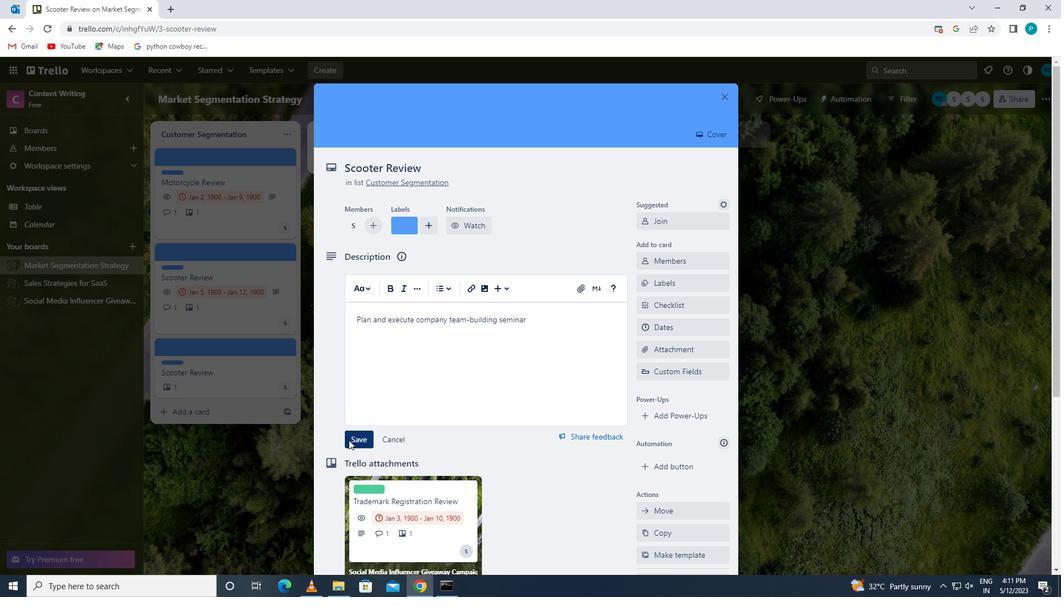 
Action: Mouse moved to (365, 466)
Screenshot: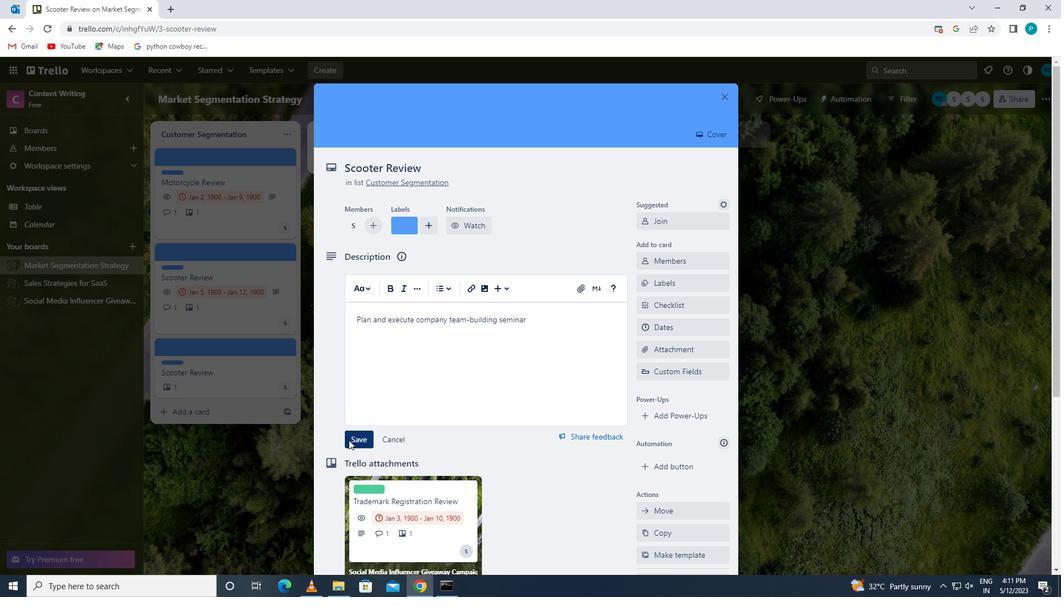 
Action: Mouse scrolled (365, 465) with delta (0, 0)
Screenshot: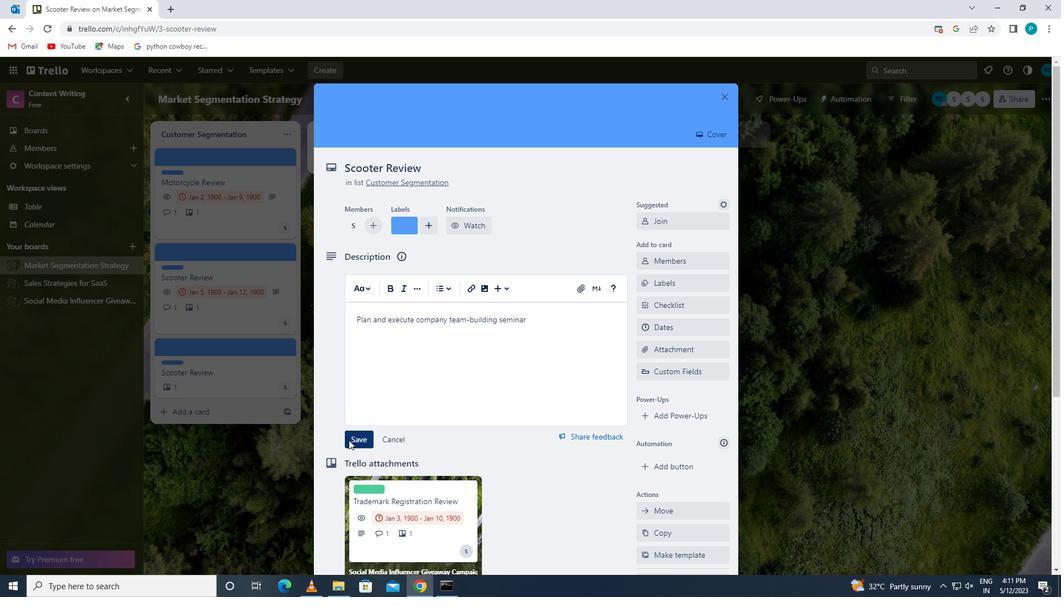 
Action: Mouse moved to (365, 467)
Screenshot: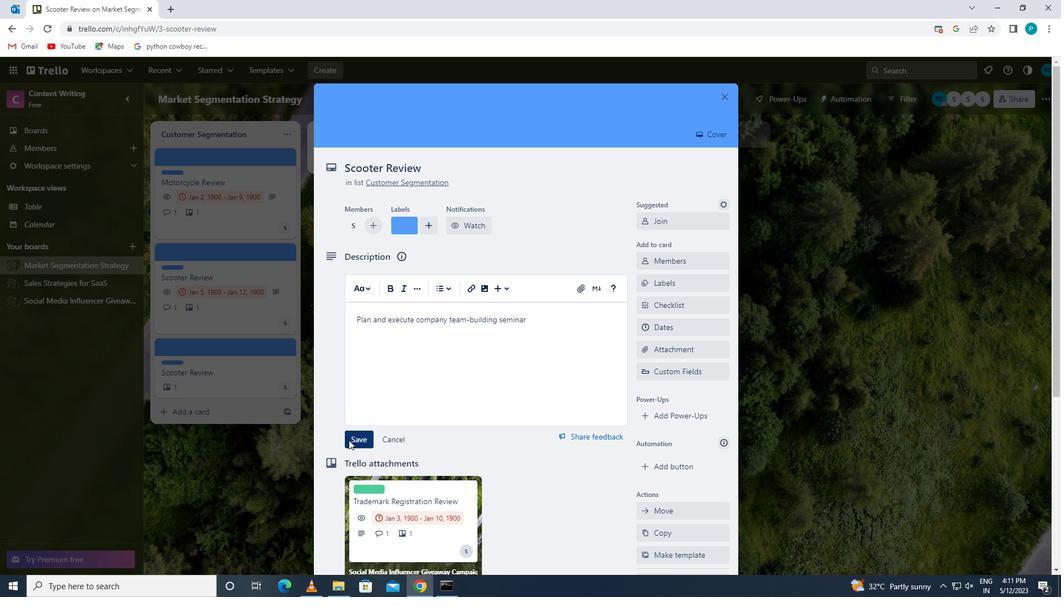 
Action: Mouse scrolled (365, 466) with delta (0, 0)
Screenshot: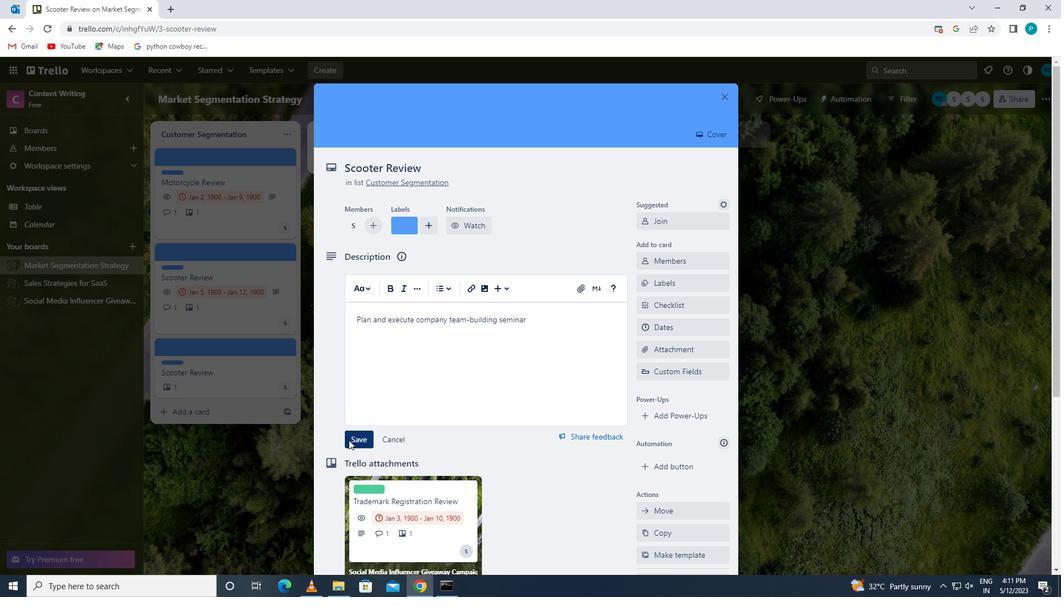 
Action: Mouse moved to (366, 469)
Screenshot: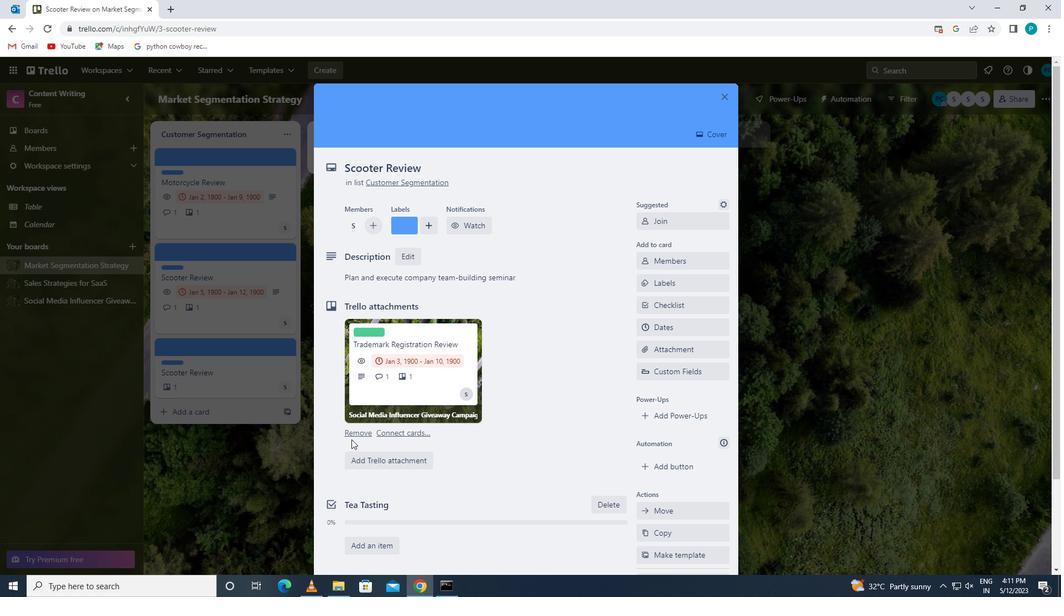 
Action: Mouse scrolled (366, 468) with delta (0, 0)
Screenshot: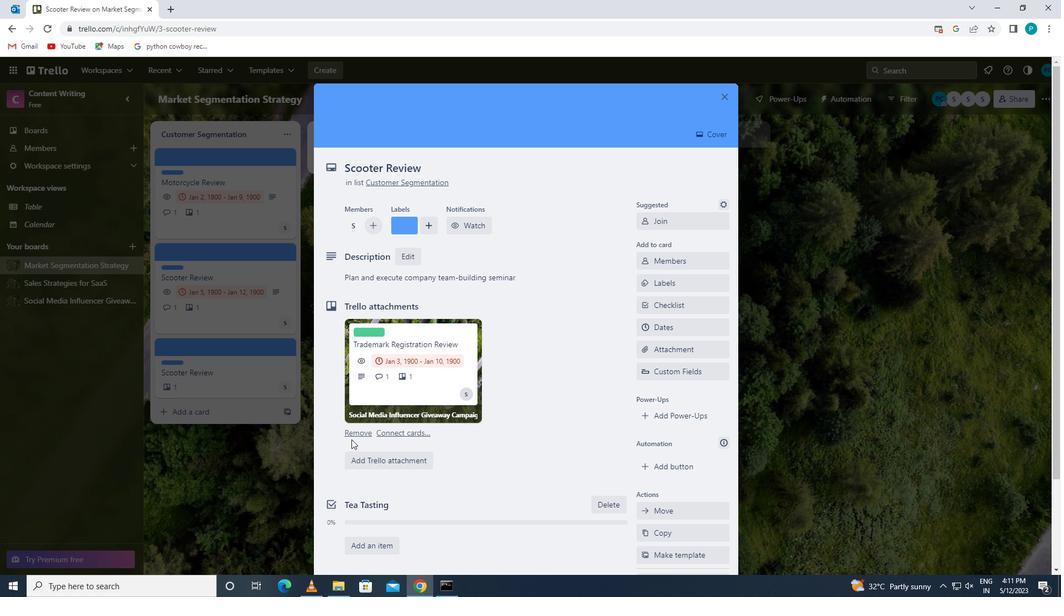 
Action: Mouse moved to (374, 499)
Screenshot: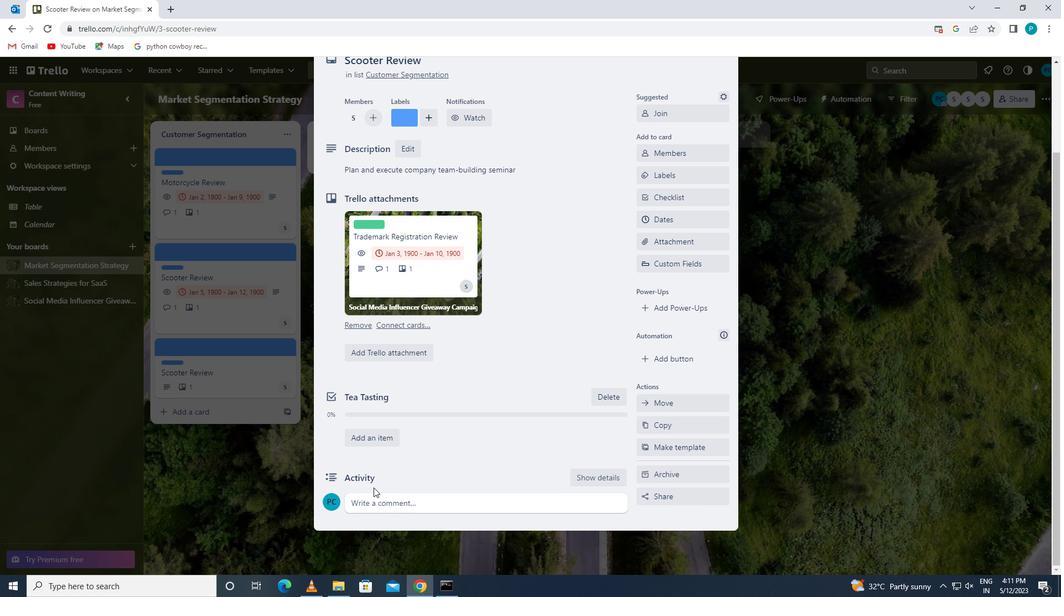 
Action: Mouse pressed left at (374, 499)
Screenshot: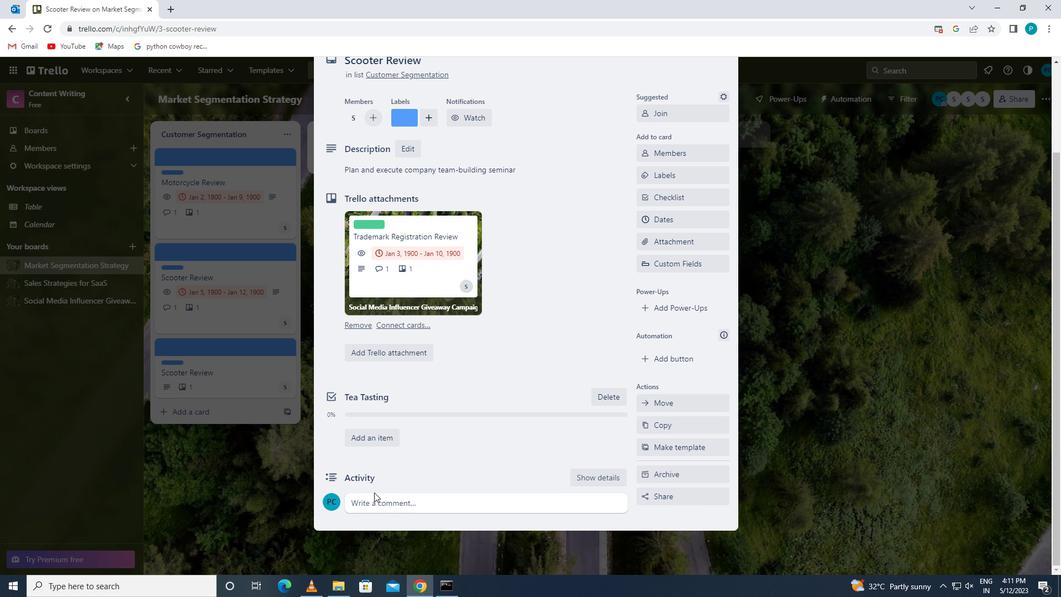 
Action: Key pressed <Key.caps_lock>l<Key.caps_lock>
Screenshot: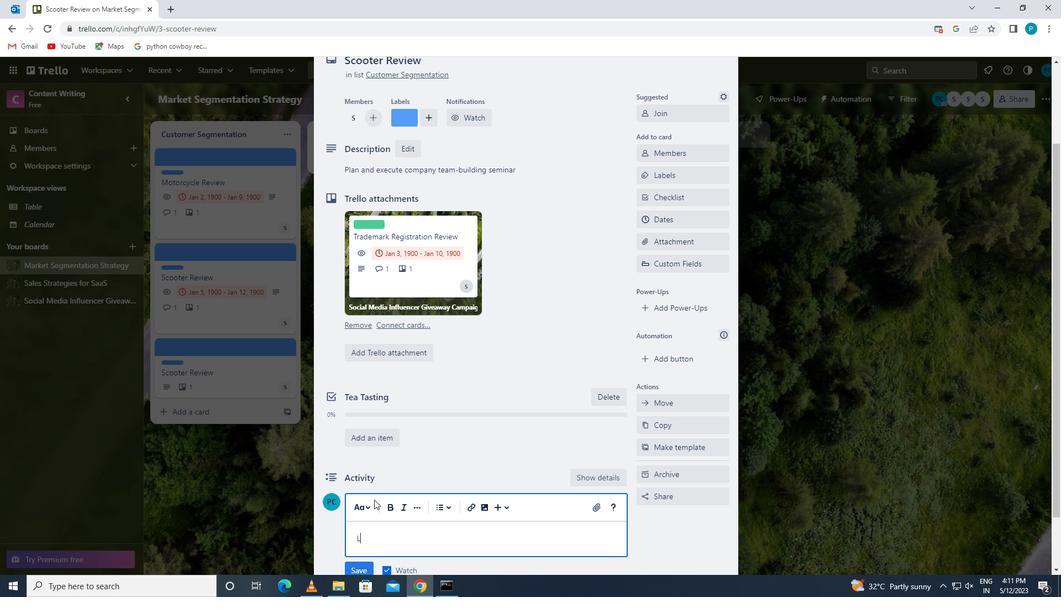 
Action: Mouse moved to (374, 499)
Screenshot: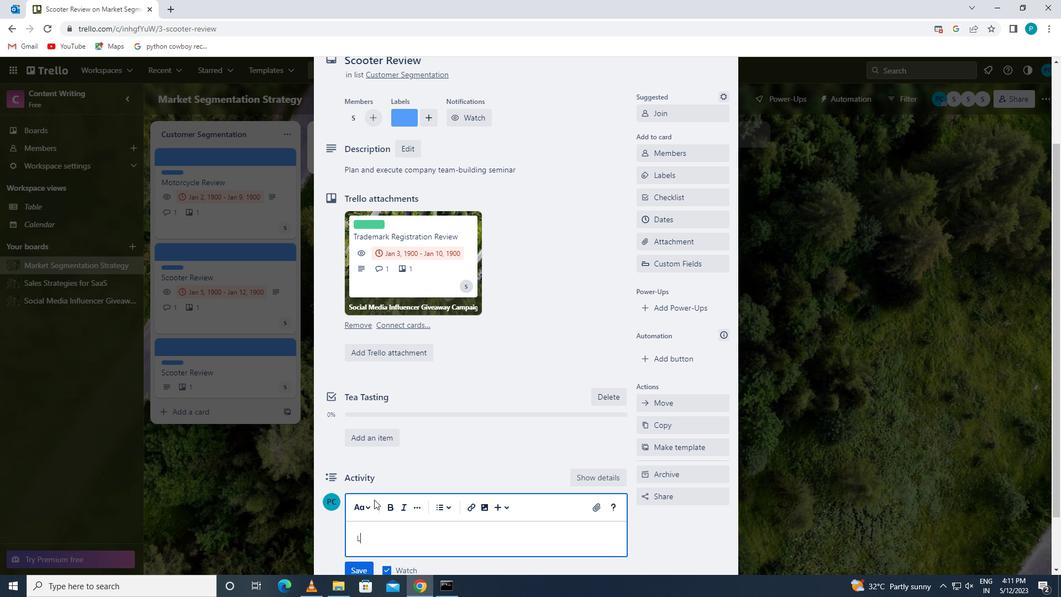 
Action: Key pressed et<Key.space>us<Key.space>approach<Key.space>this<Key.space>task<Key.space>with<Key.space>a<Key.space>sense<Key.space>of<Key.space>empathy,undersy<Key.backspace>tanding<Key.space>the<Key.space>needs<Key.space>and<Key.space>concerns<Key.space>of<Key.space>our<Key.space>stakeholders
Screenshot: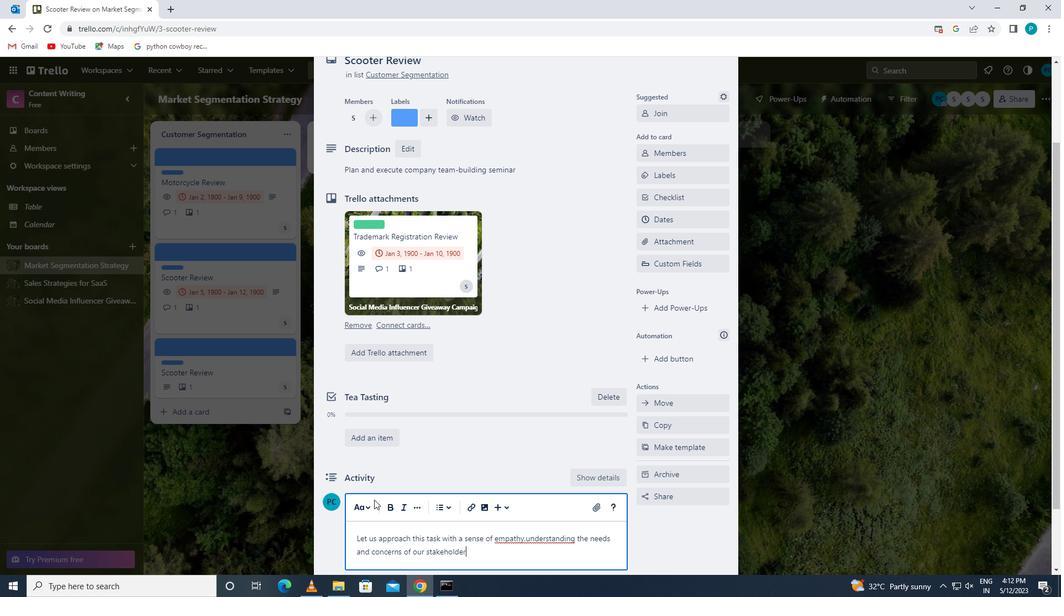 
Action: Mouse moved to (412, 418)
Screenshot: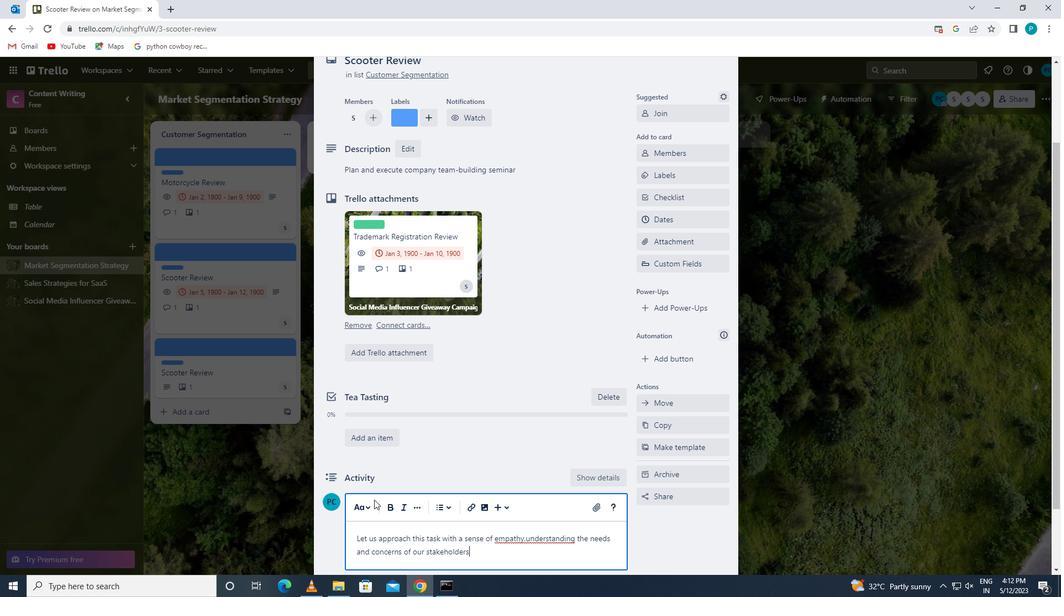 
Action: Mouse scrolled (412, 418) with delta (0, 0)
Screenshot: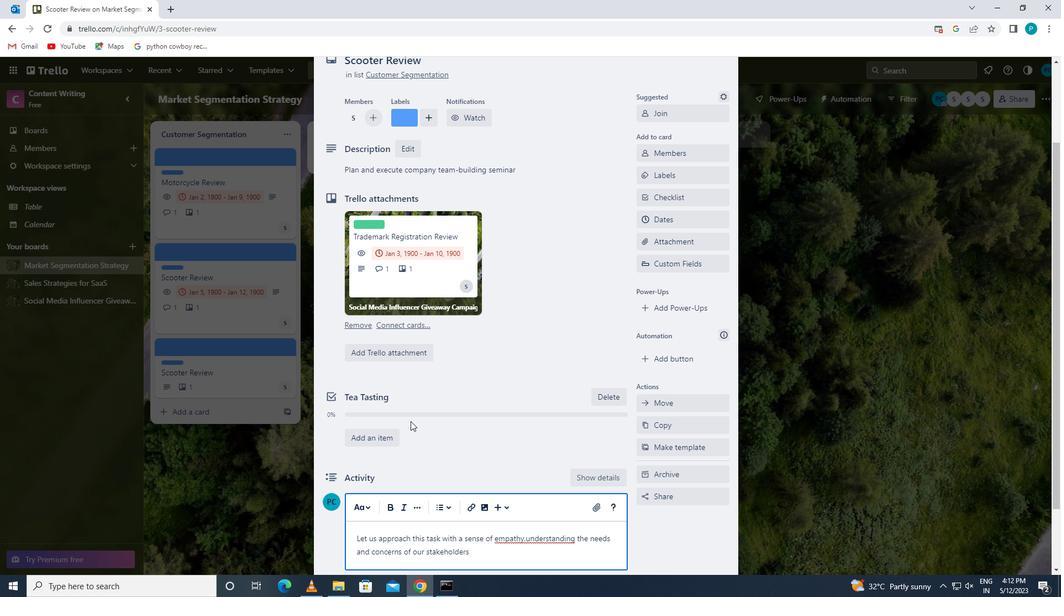 
Action: Mouse scrolled (412, 418) with delta (0, 0)
Screenshot: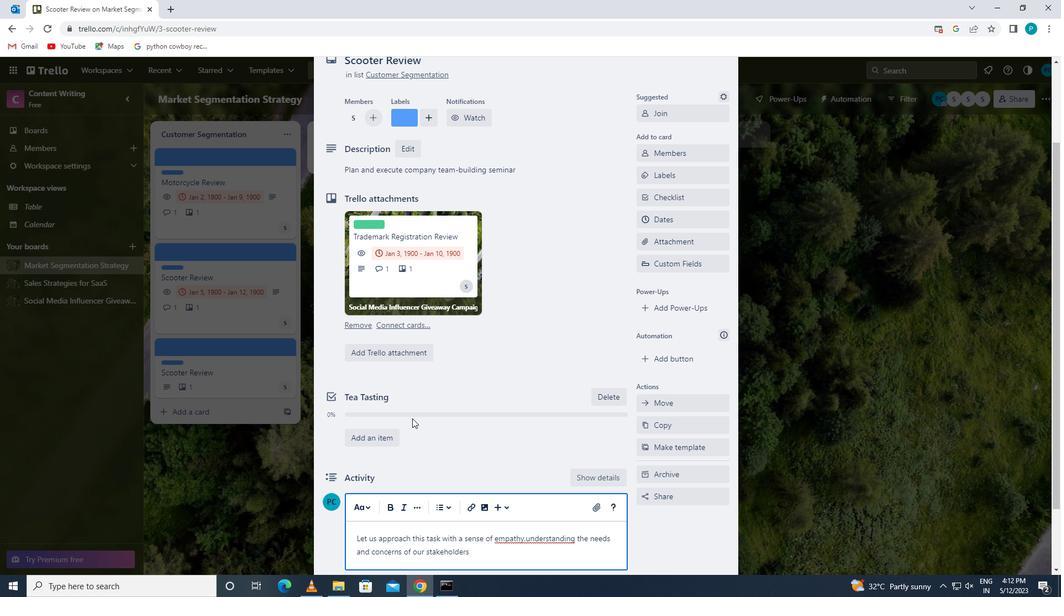
Action: Mouse moved to (358, 499)
Screenshot: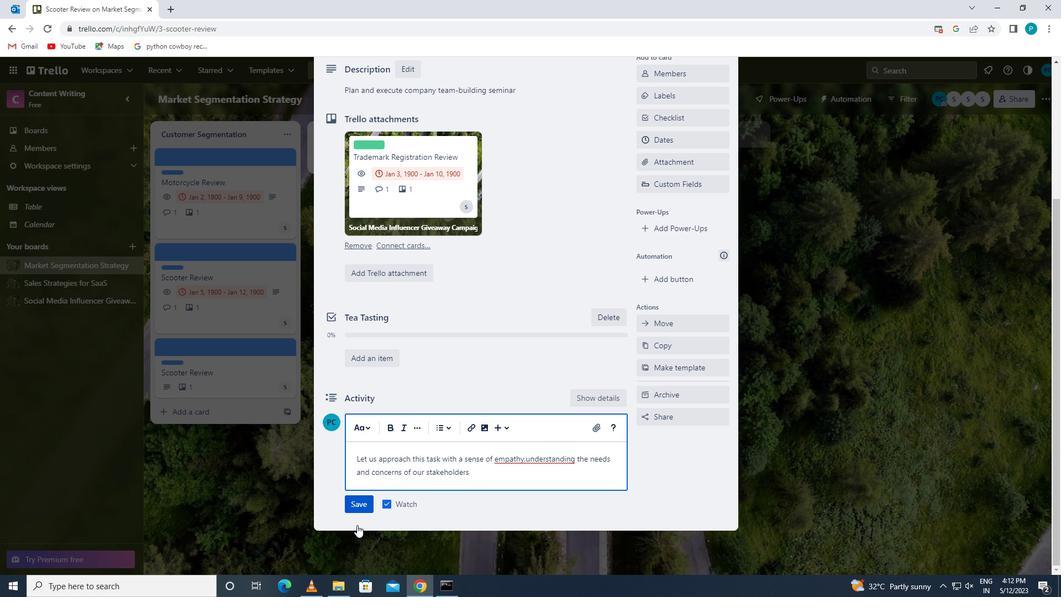 
Action: Mouse pressed left at (358, 499)
Screenshot: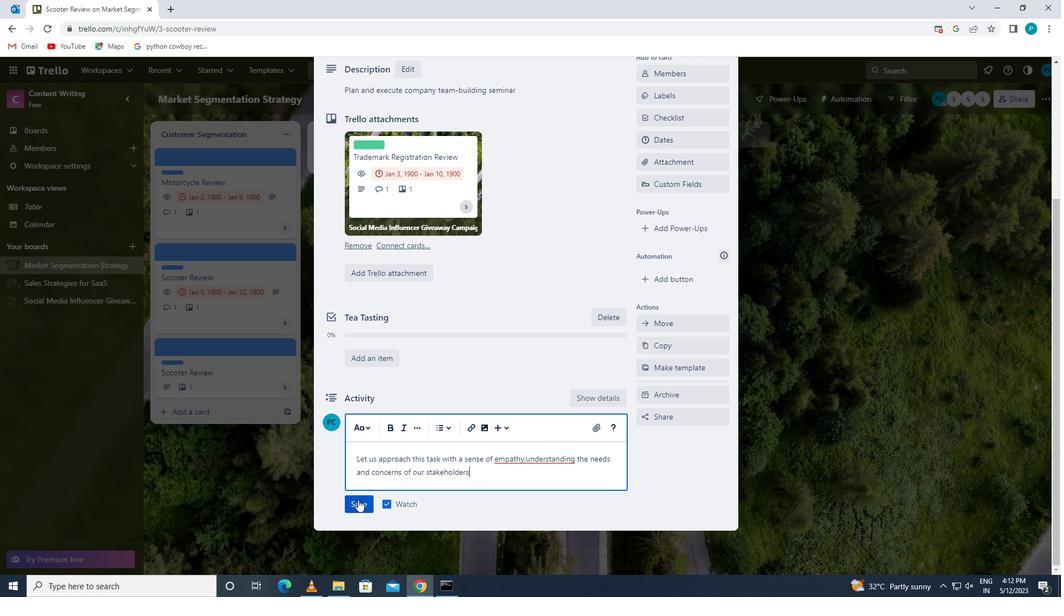 
Action: Mouse moved to (719, 232)
Screenshot: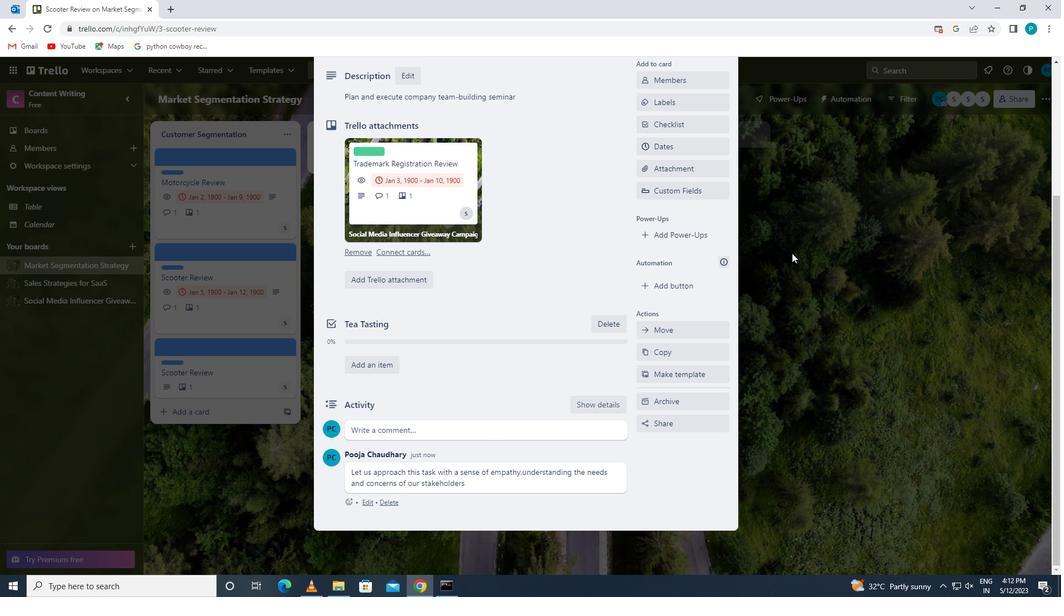 
Action: Mouse scrolled (719, 233) with delta (0, 0)
Screenshot: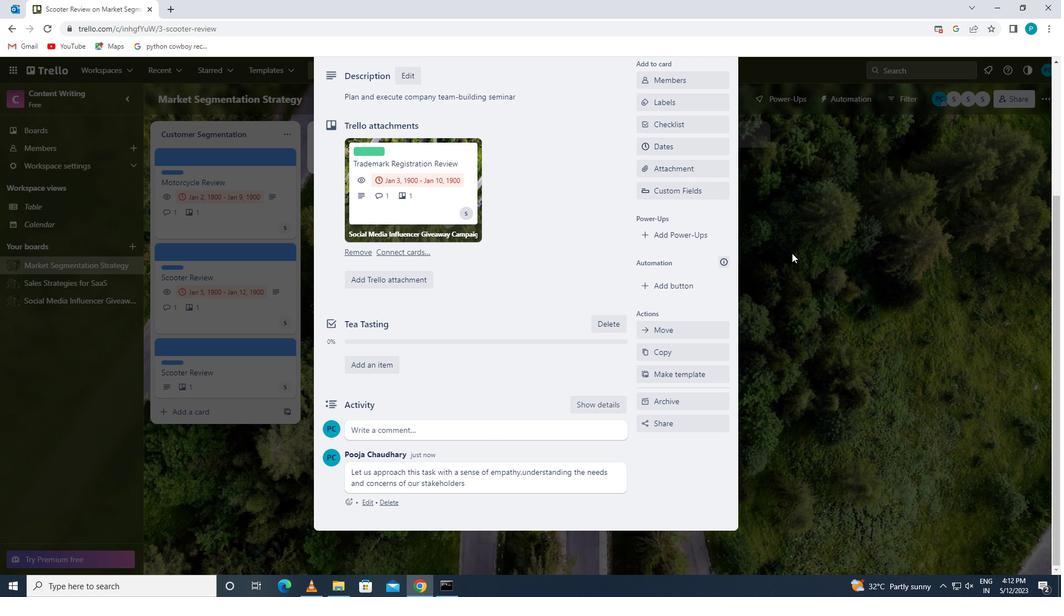 
Action: Mouse moved to (647, 199)
Screenshot: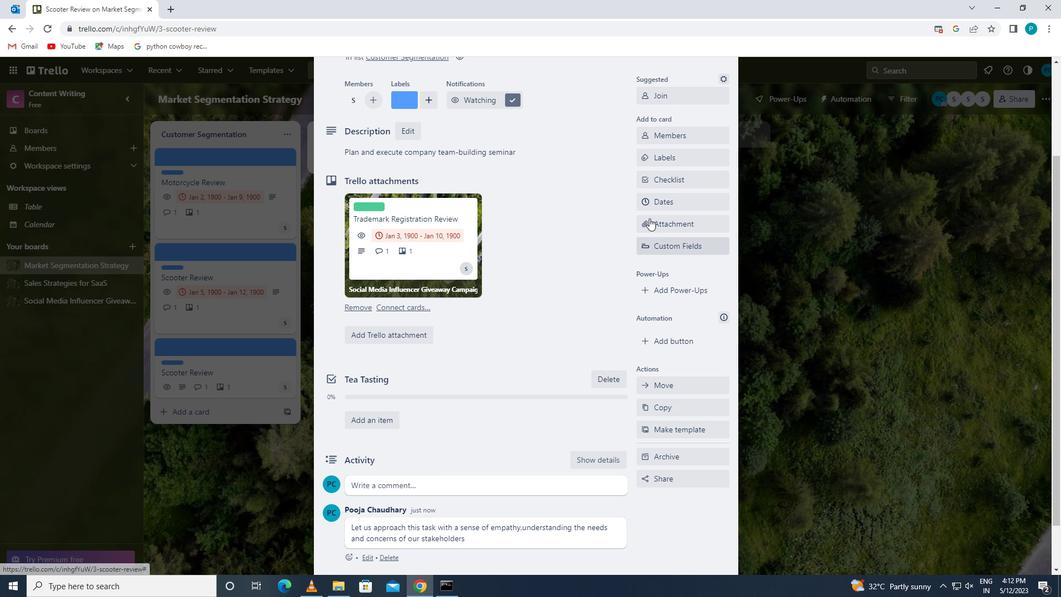 
Action: Mouse pressed left at (647, 199)
Screenshot: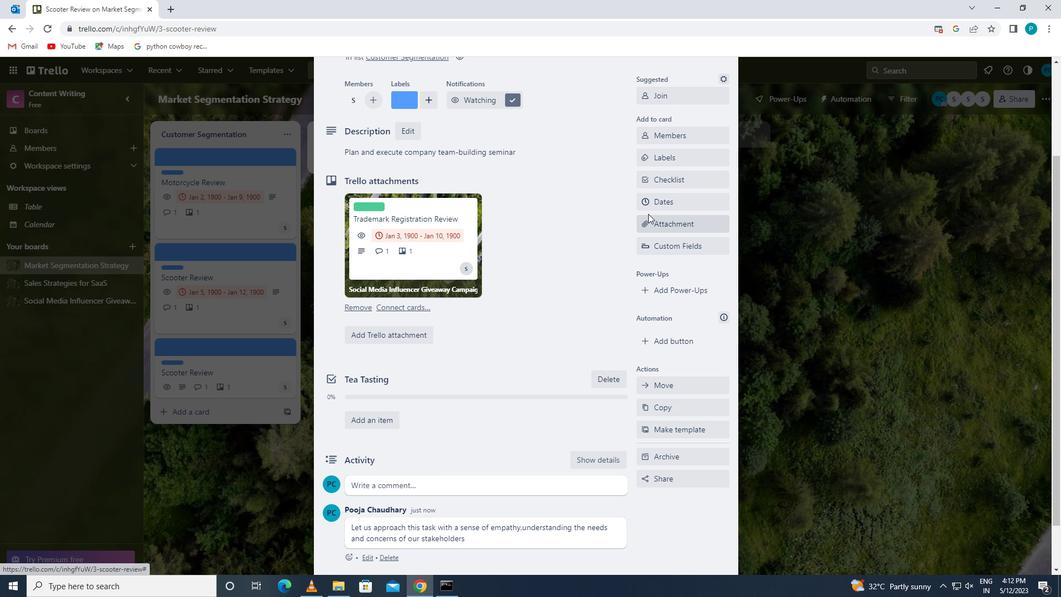 
Action: Mouse moved to (665, 297)
Screenshot: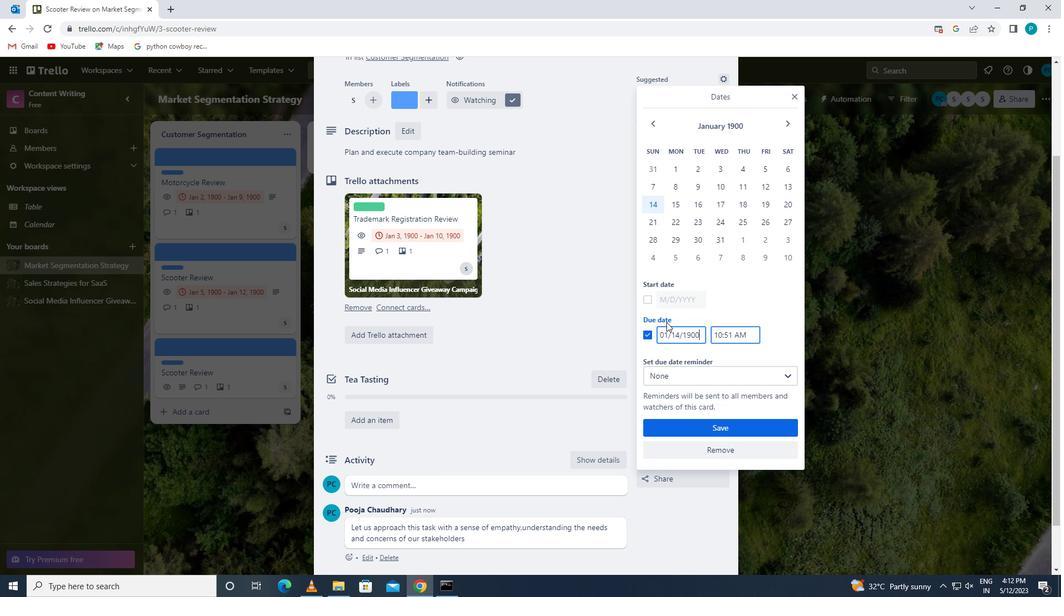 
Action: Mouse pressed left at (665, 297)
Screenshot: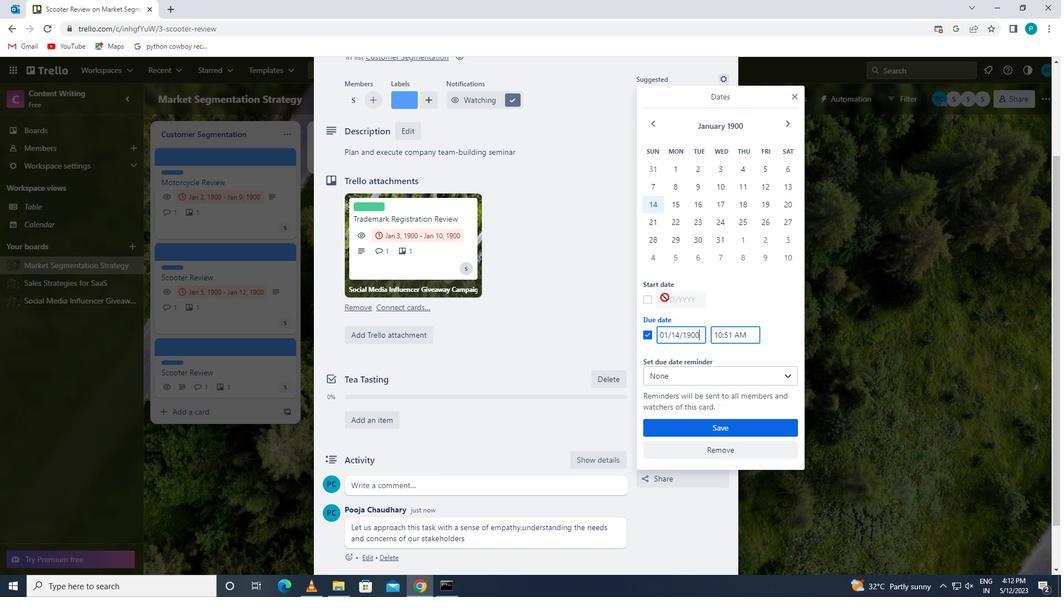 
Action: Mouse moved to (649, 301)
Screenshot: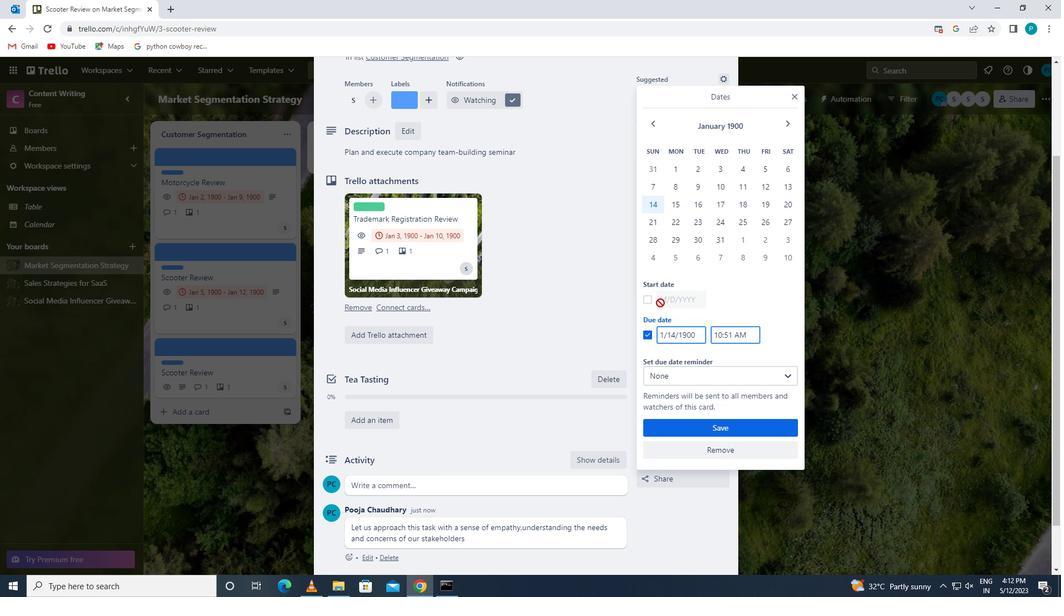
Action: Mouse pressed left at (649, 301)
Screenshot: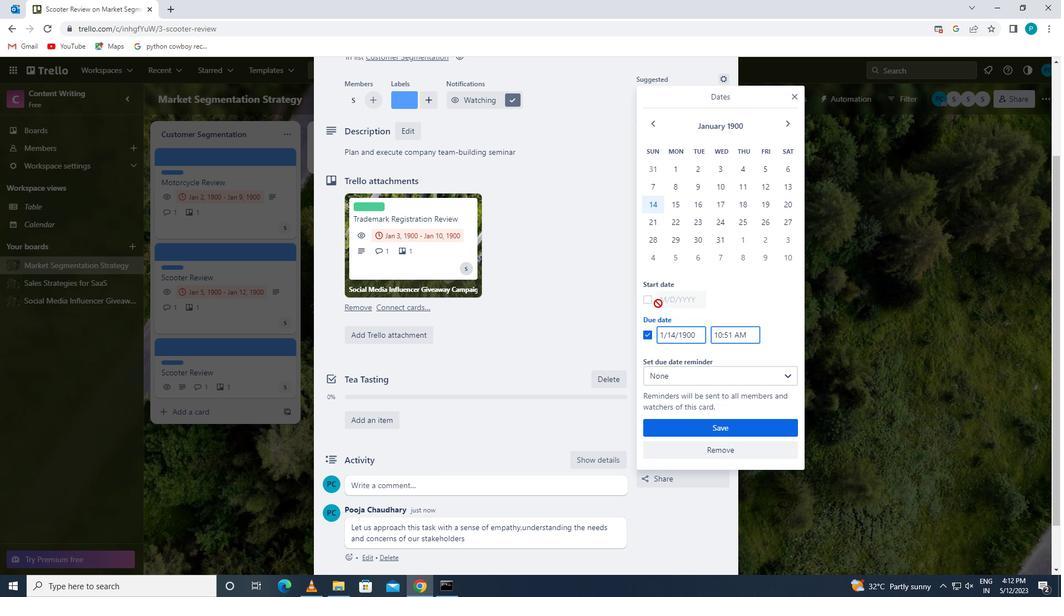 
Action: Mouse moved to (677, 301)
Screenshot: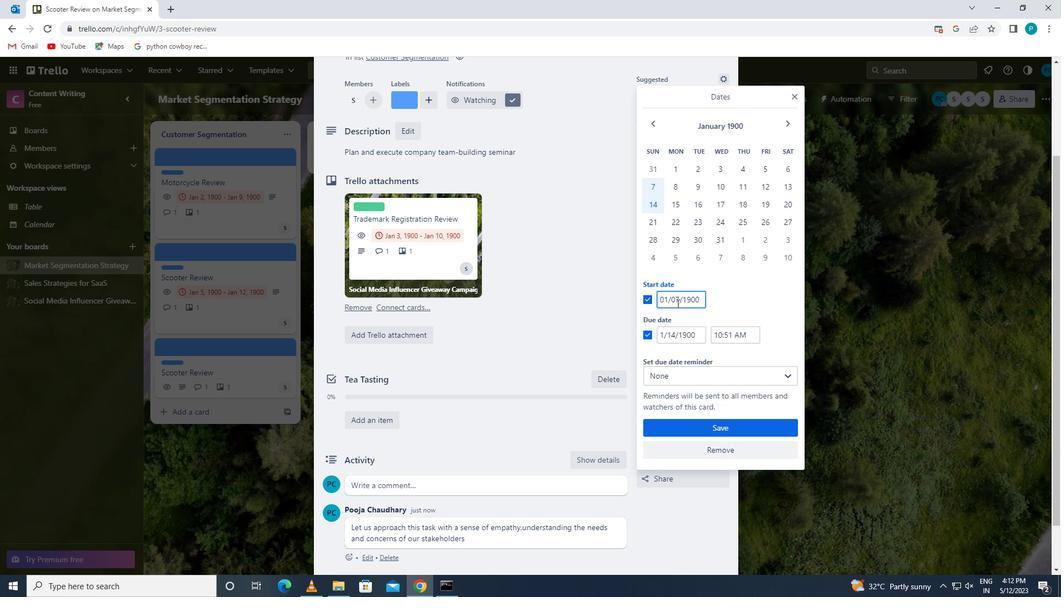 
Action: Mouse pressed left at (677, 301)
Screenshot: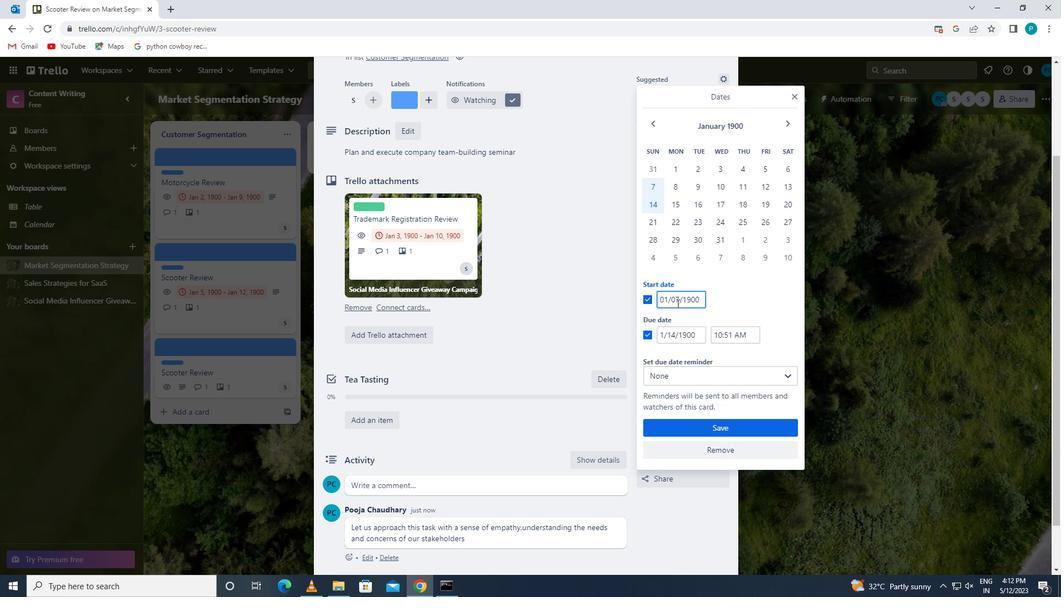 
Action: Mouse moved to (670, 295)
Screenshot: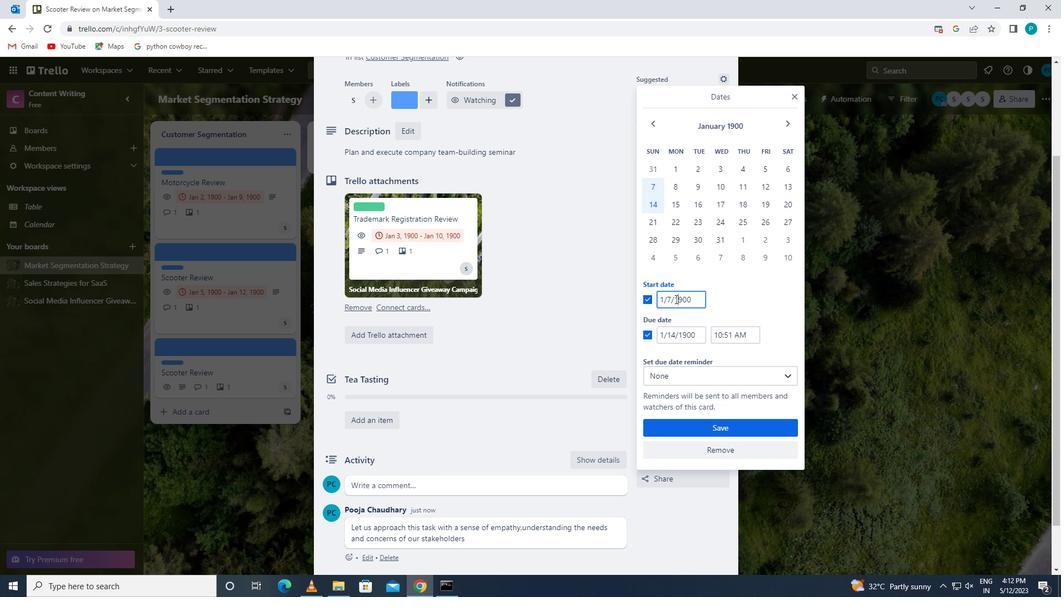 
Action: Mouse pressed left at (670, 295)
Screenshot: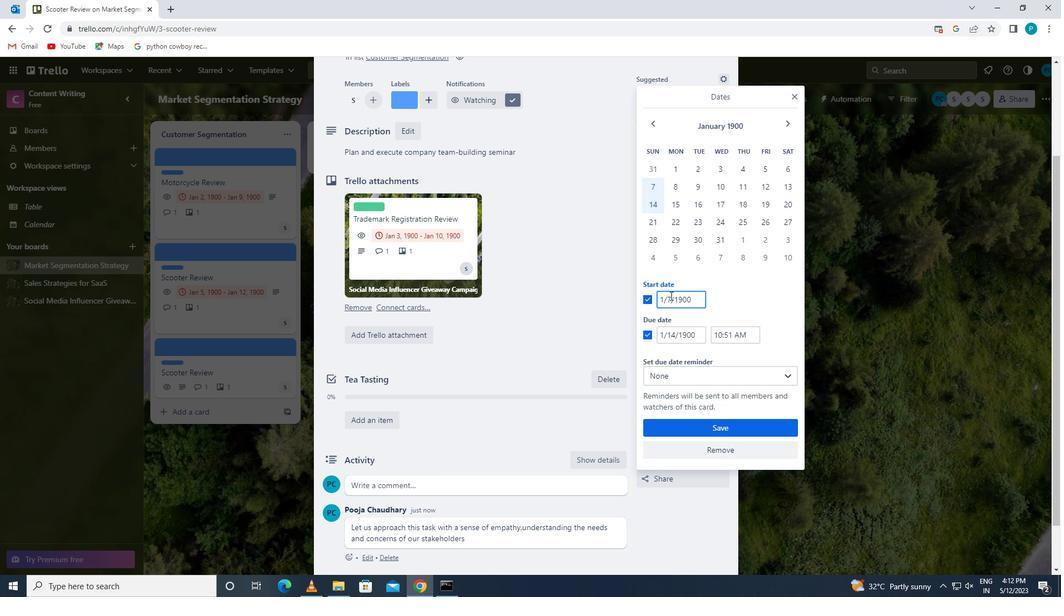 
Action: Key pressed <Key.backspace>8
Screenshot: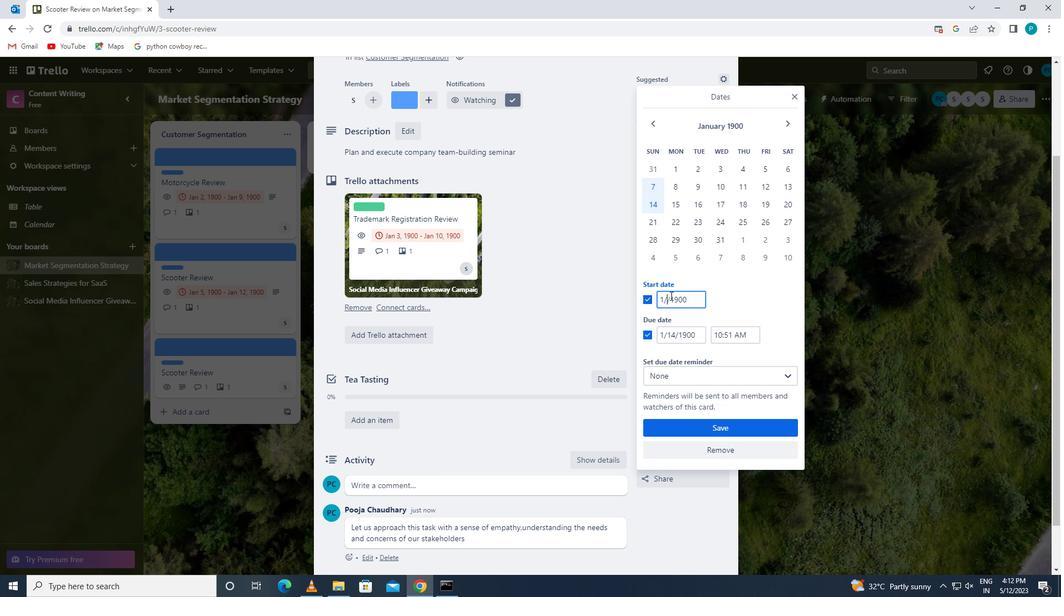 
Action: Mouse moved to (674, 338)
Screenshot: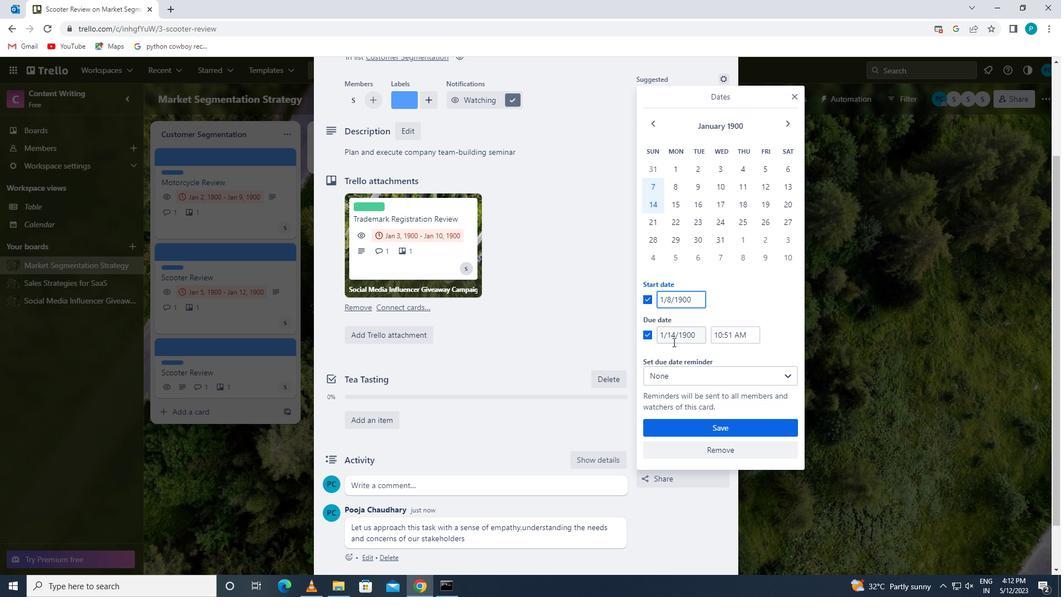 
Action: Mouse pressed left at (674, 338)
Screenshot: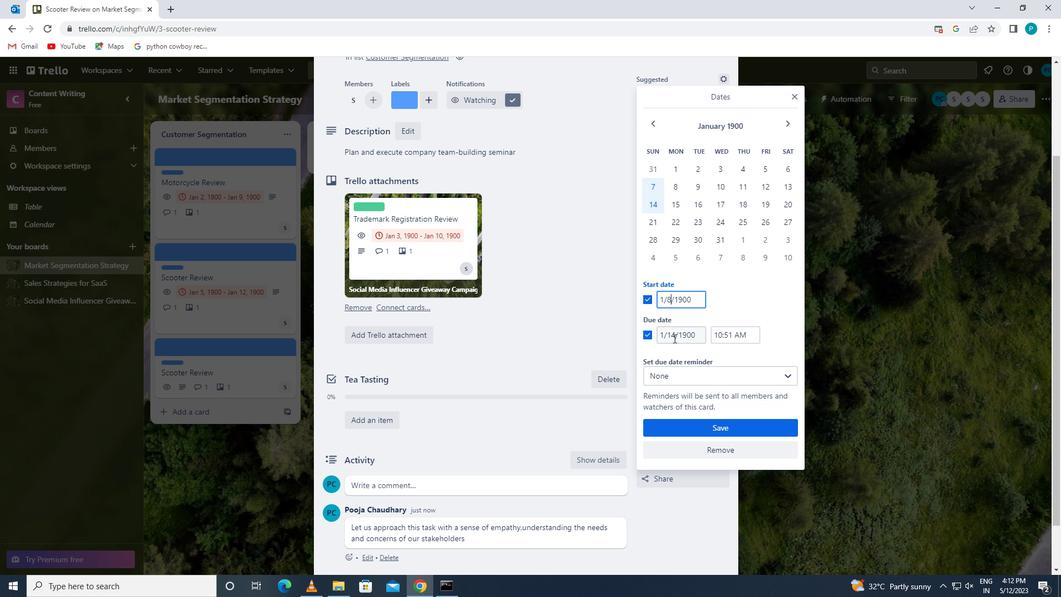 
Action: Key pressed <Key.backspace>5
Screenshot: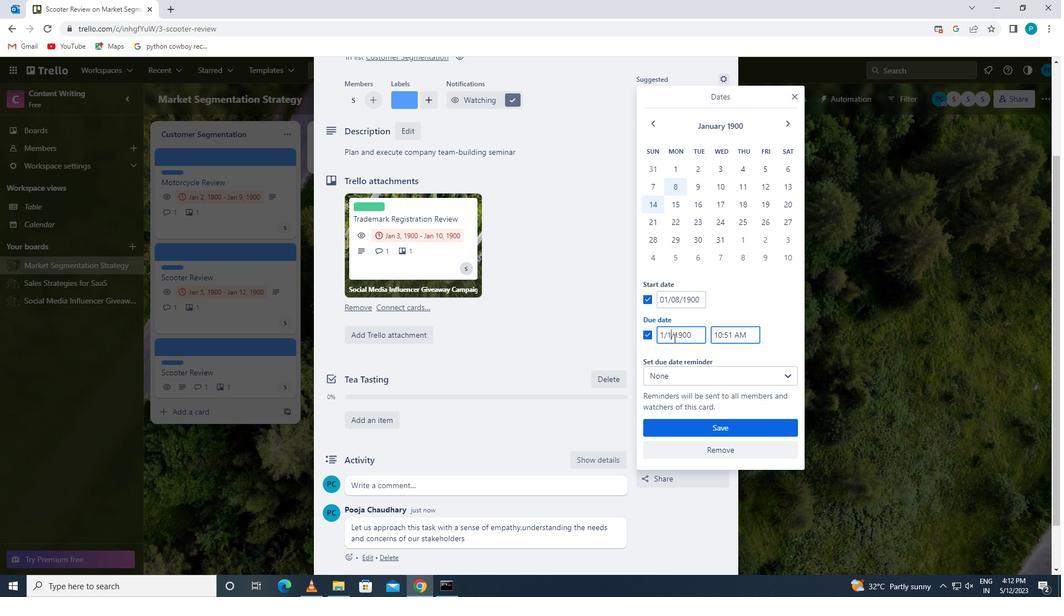 
Action: Mouse moved to (701, 423)
Screenshot: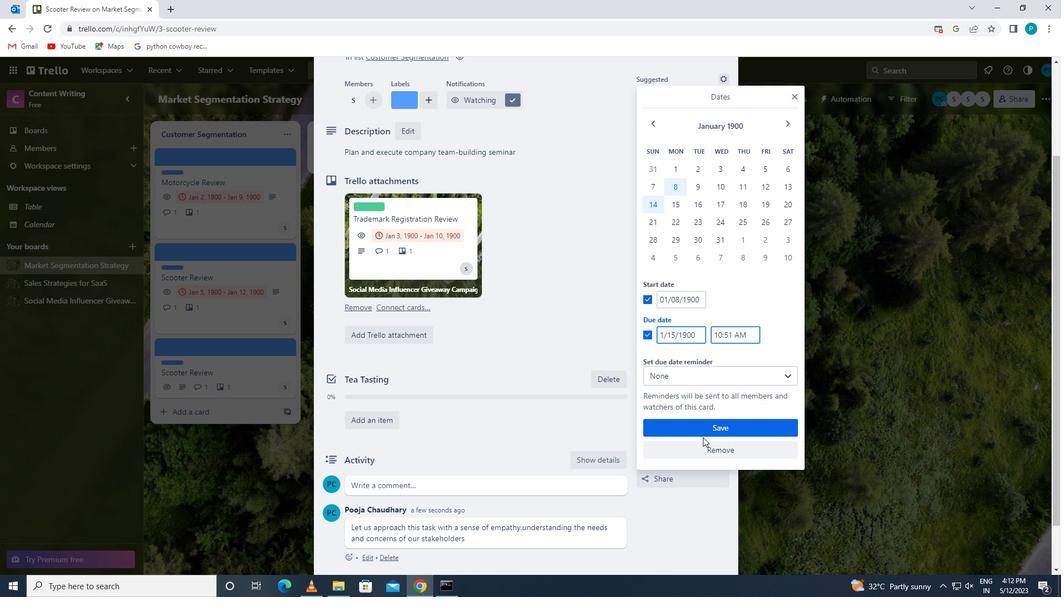 
Action: Mouse pressed left at (701, 423)
Screenshot: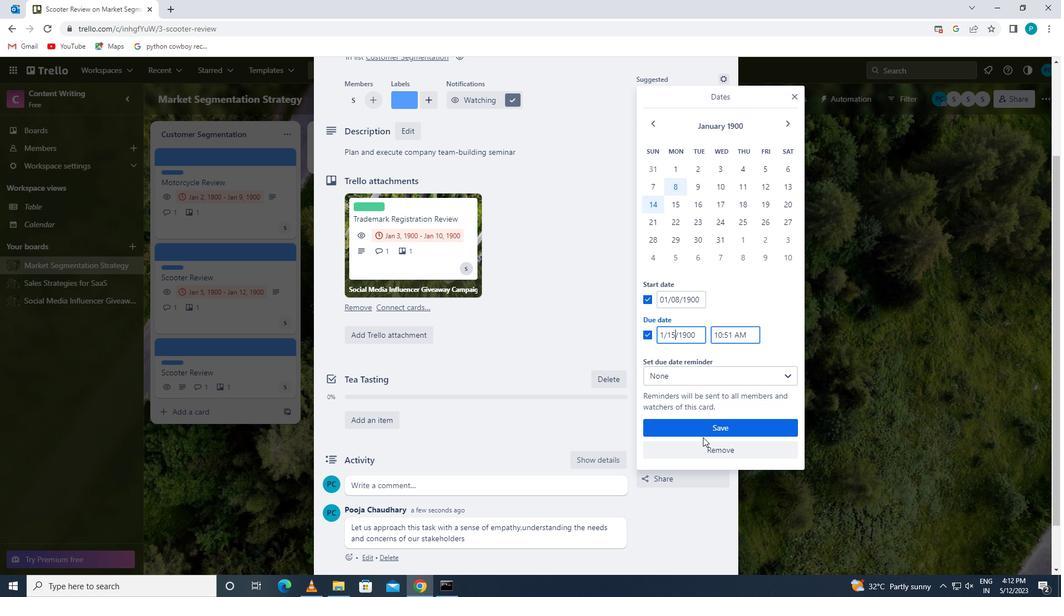 
Action: Mouse moved to (578, 390)
Screenshot: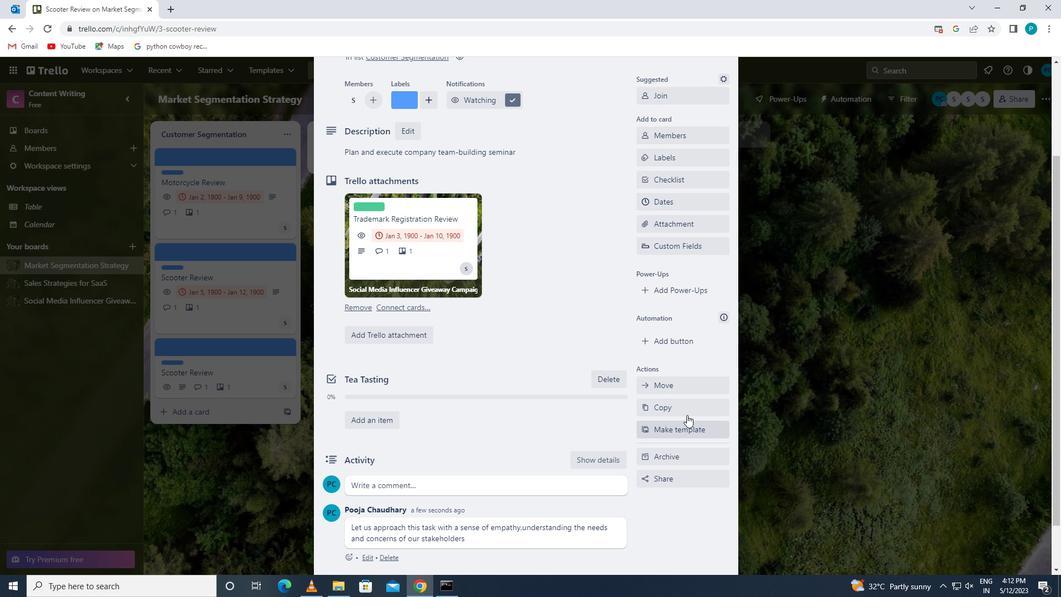 
Action: Mouse scrolled (578, 390) with delta (0, 0)
Screenshot: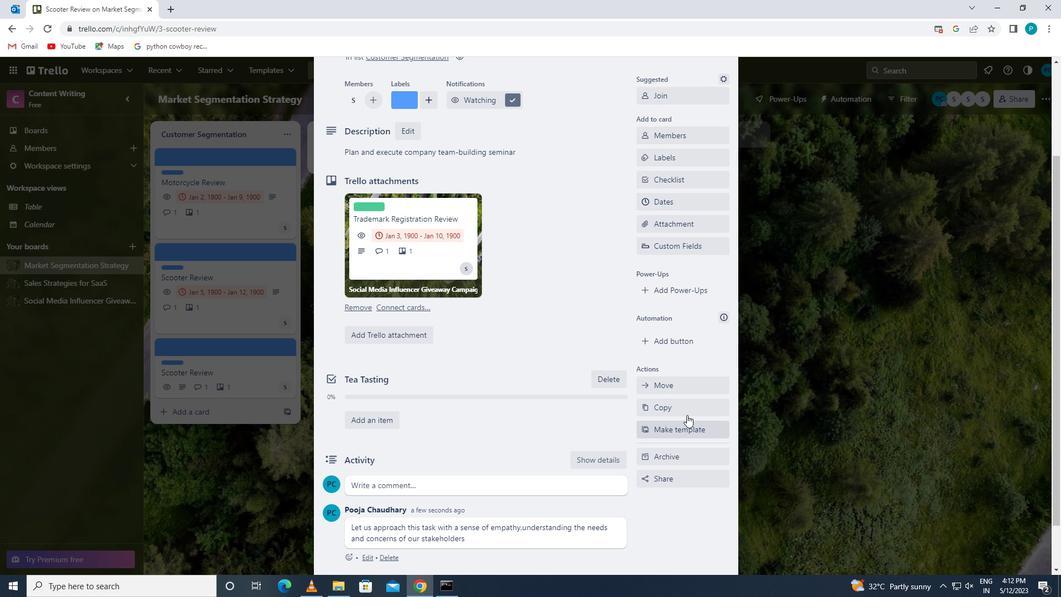 
Action: Mouse scrolled (578, 390) with delta (0, 0)
Screenshot: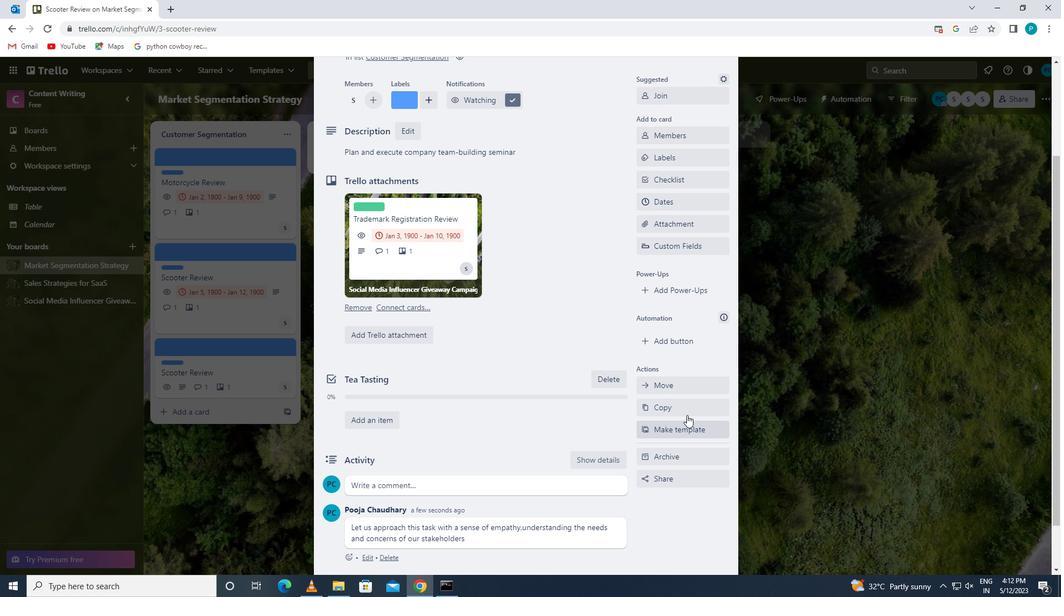 
Action: Mouse scrolled (578, 390) with delta (0, 0)
Screenshot: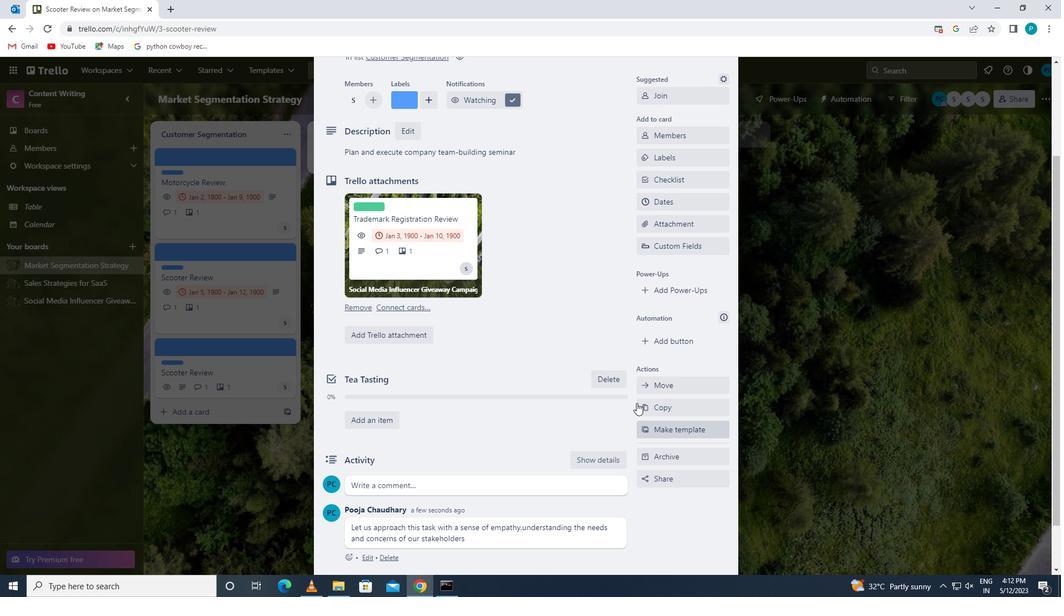
Action: Mouse scrolled (578, 390) with delta (0, 0)
Screenshot: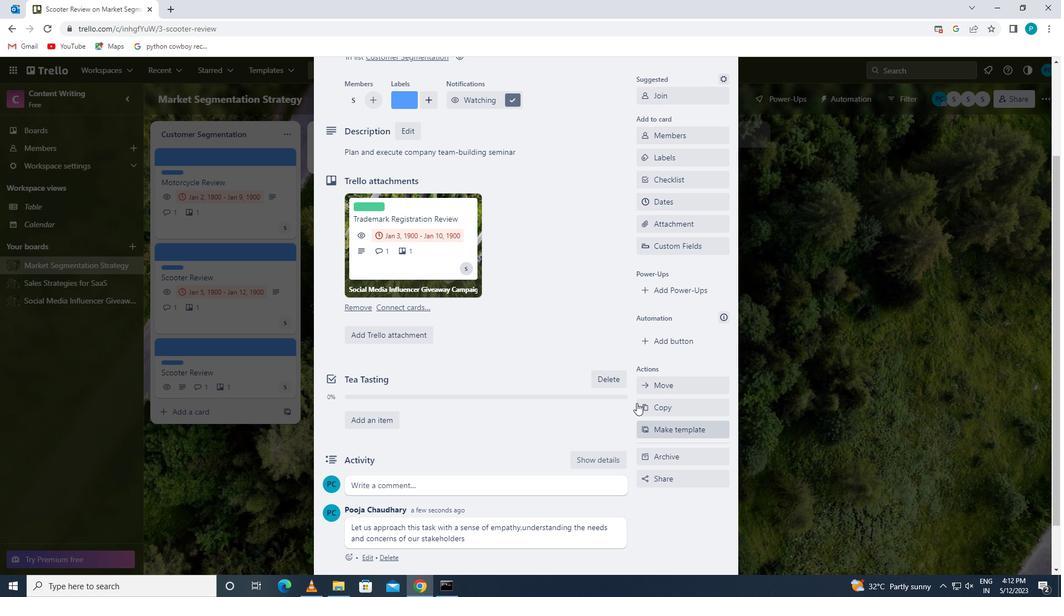 
